 Task: Search one way flight ticket for 4 adults, 1 infant in seat and 1 infant on lap in premium economy from Panama City: Northwest Florida Beaches International Airport to Greenville: Pitt-greenville Airport on 5-2-2023. Choice of flights is United. Number of bags: 3 checked bags. Price is upto 107000. Outbound departure time preference is 23:00.
Action: Mouse moved to (356, 296)
Screenshot: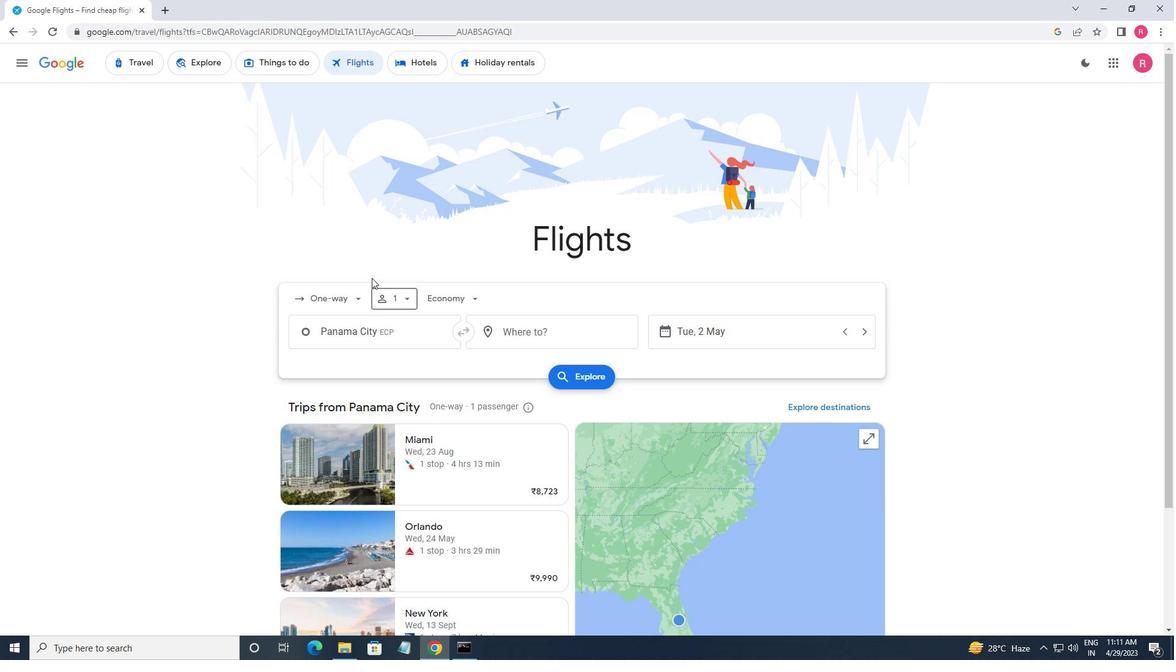 
Action: Mouse pressed left at (356, 296)
Screenshot: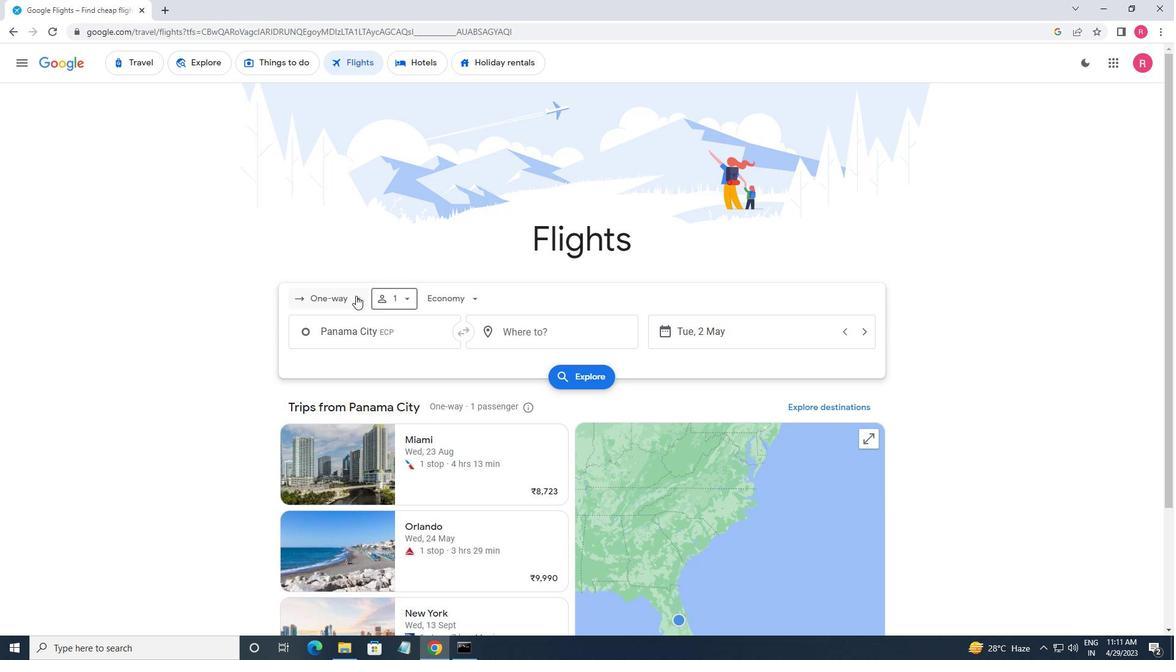 
Action: Mouse moved to (350, 353)
Screenshot: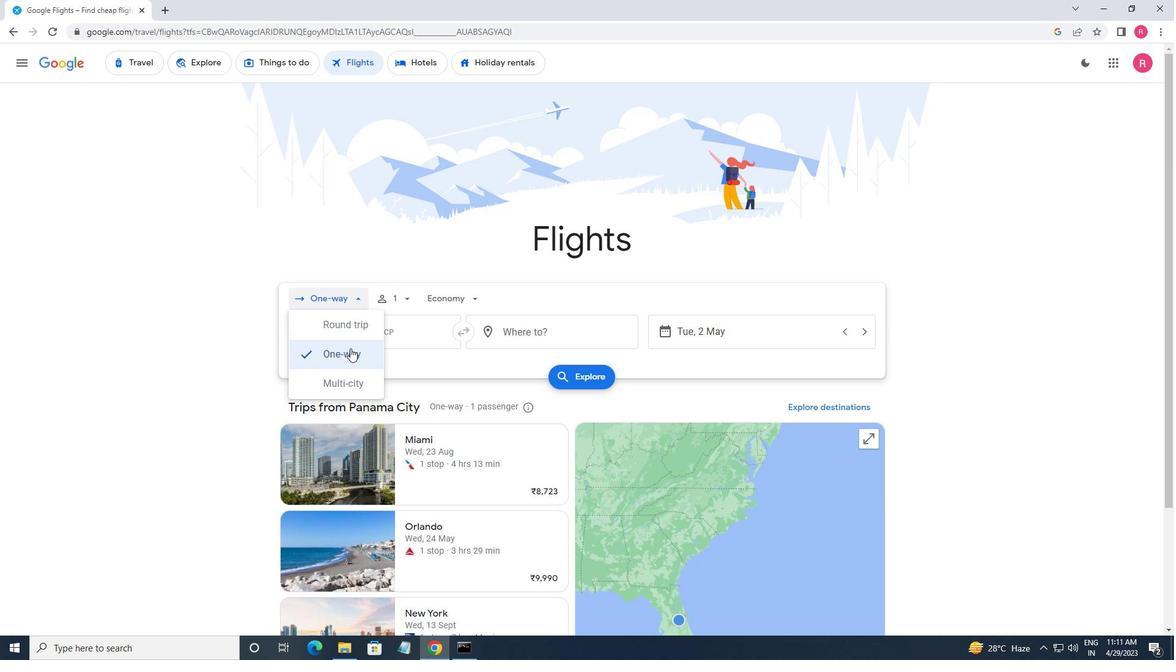 
Action: Mouse pressed left at (350, 353)
Screenshot: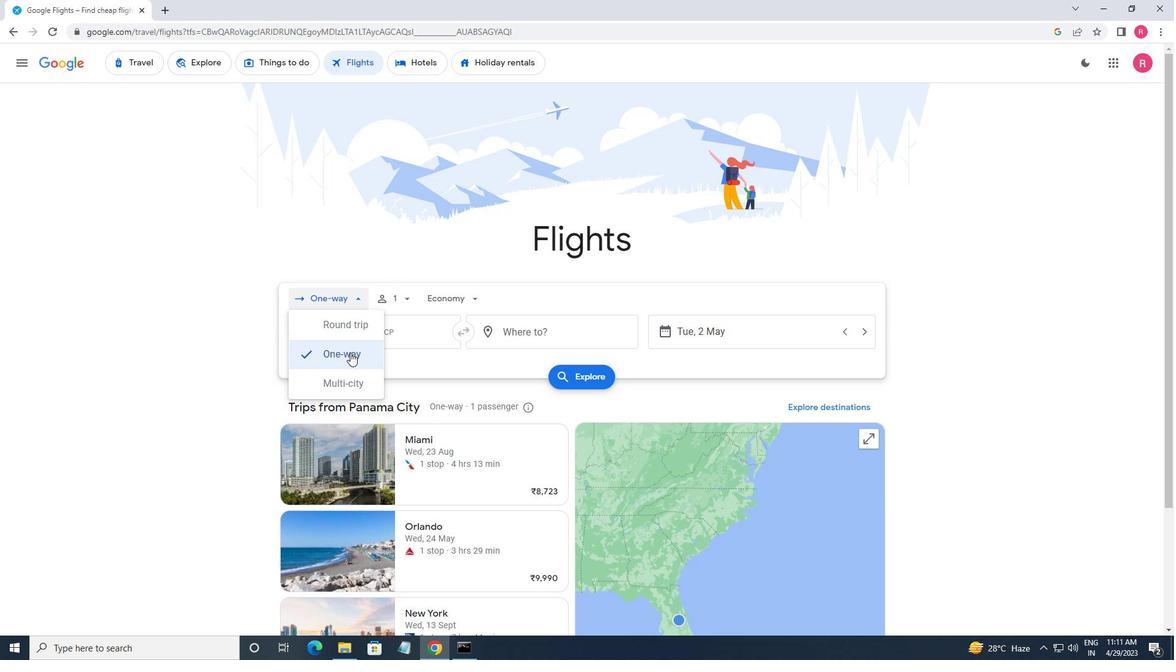 
Action: Mouse moved to (391, 301)
Screenshot: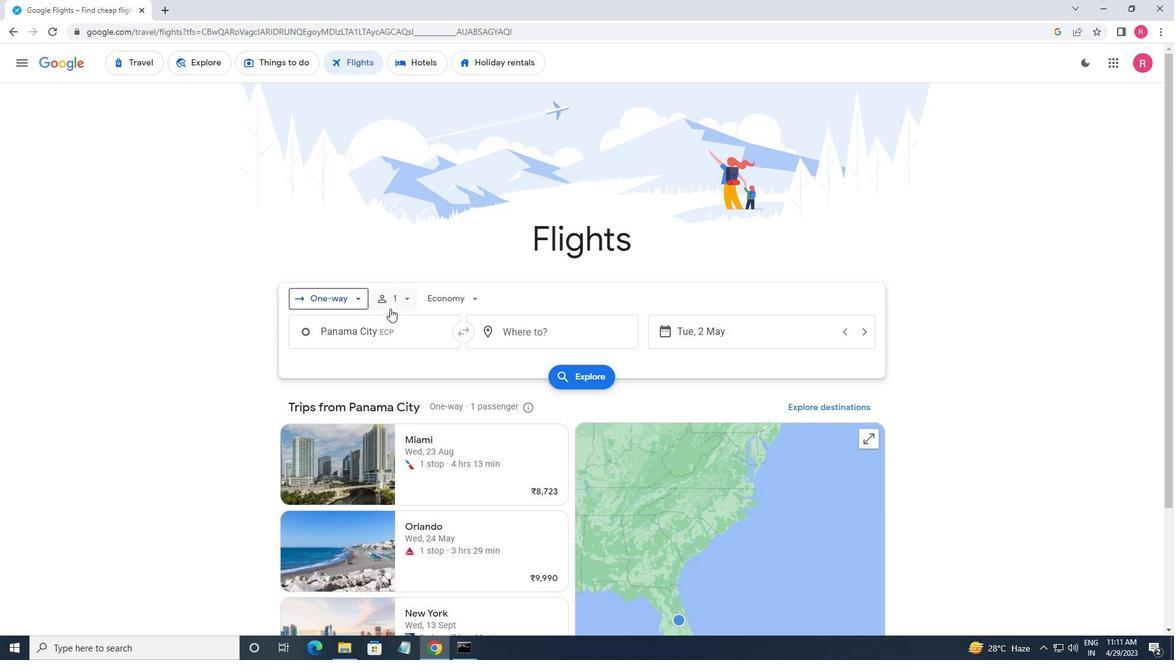 
Action: Mouse pressed left at (391, 301)
Screenshot: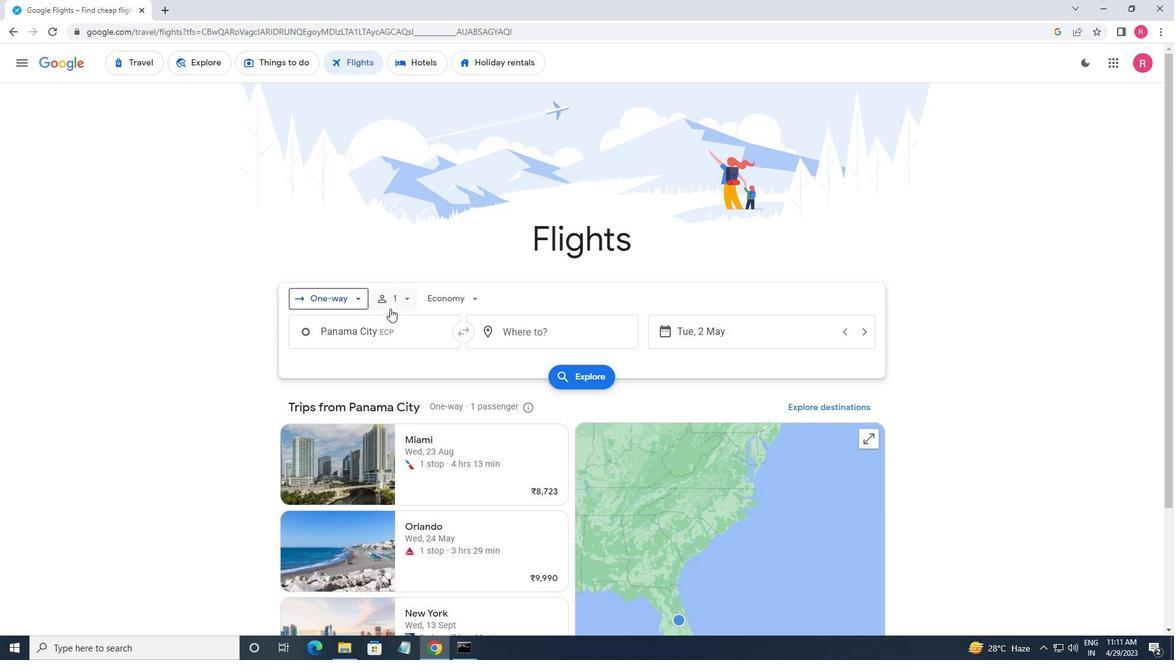 
Action: Mouse moved to (506, 332)
Screenshot: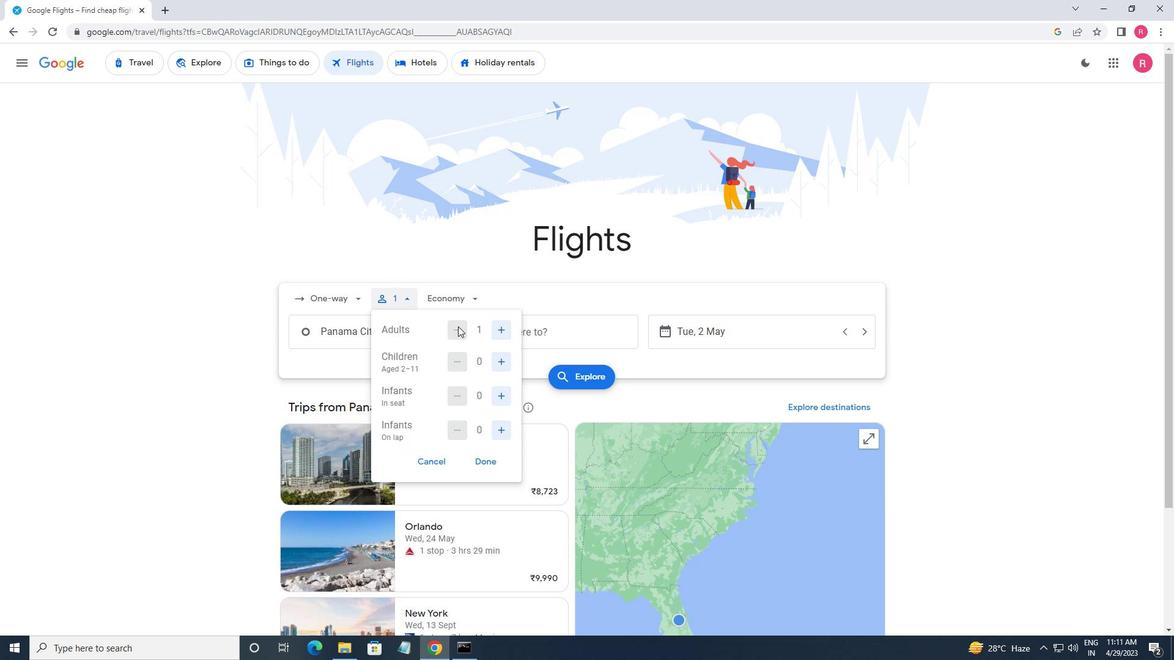 
Action: Mouse pressed left at (506, 332)
Screenshot: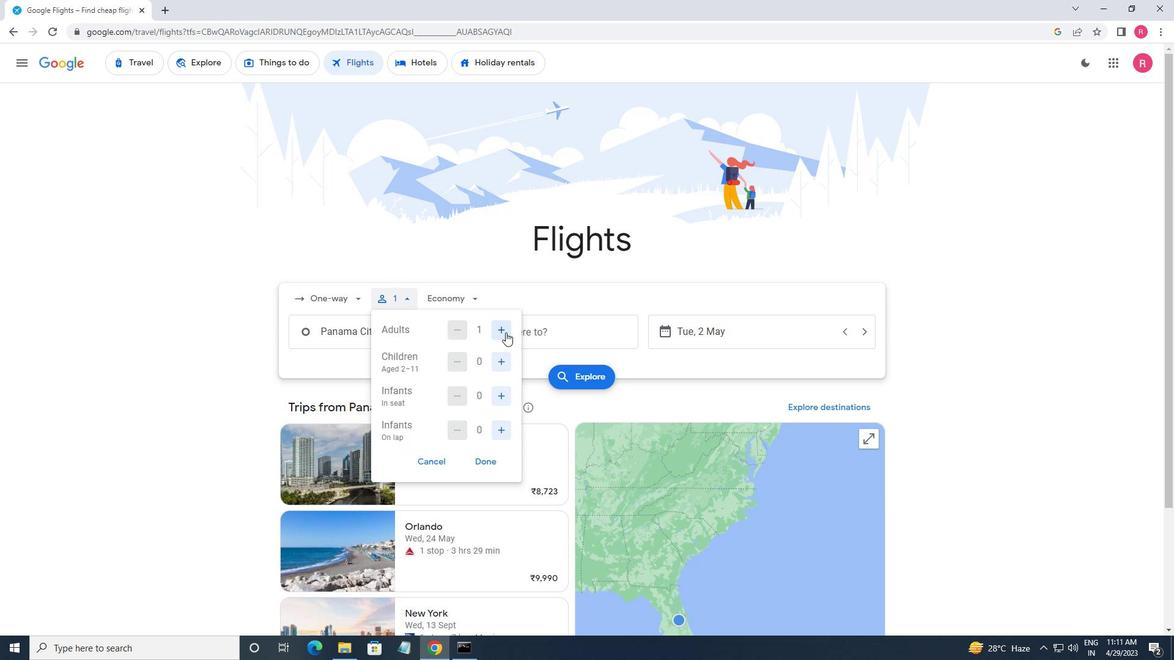 
Action: Mouse pressed left at (506, 332)
Screenshot: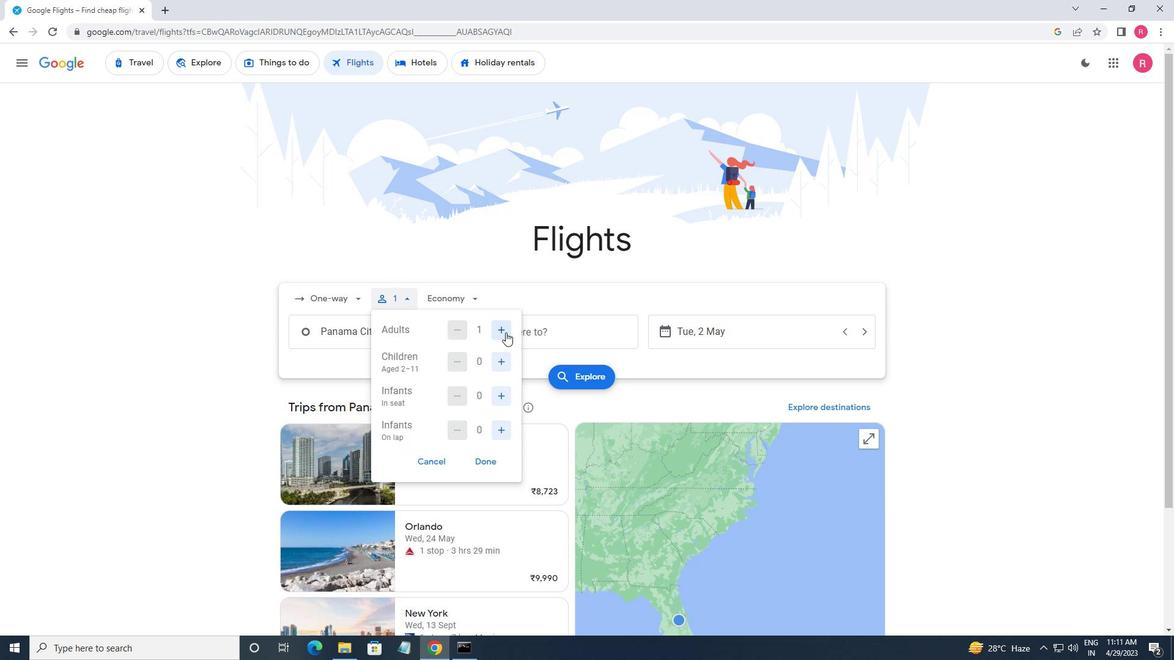 
Action: Mouse pressed left at (506, 332)
Screenshot: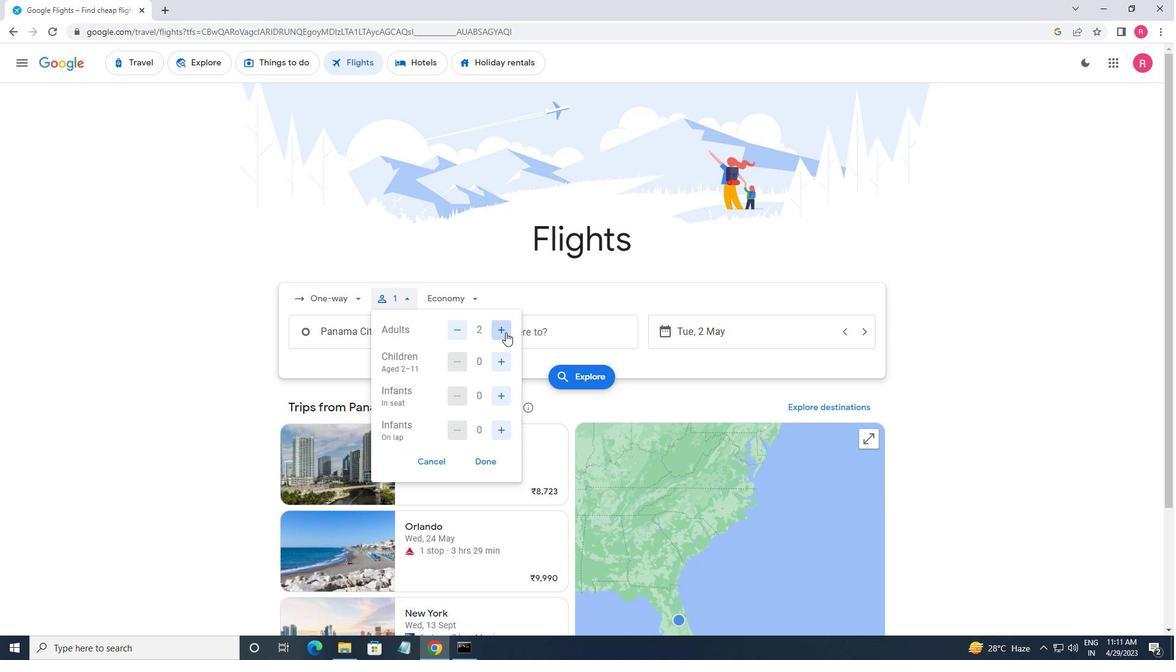 
Action: Mouse pressed left at (506, 332)
Screenshot: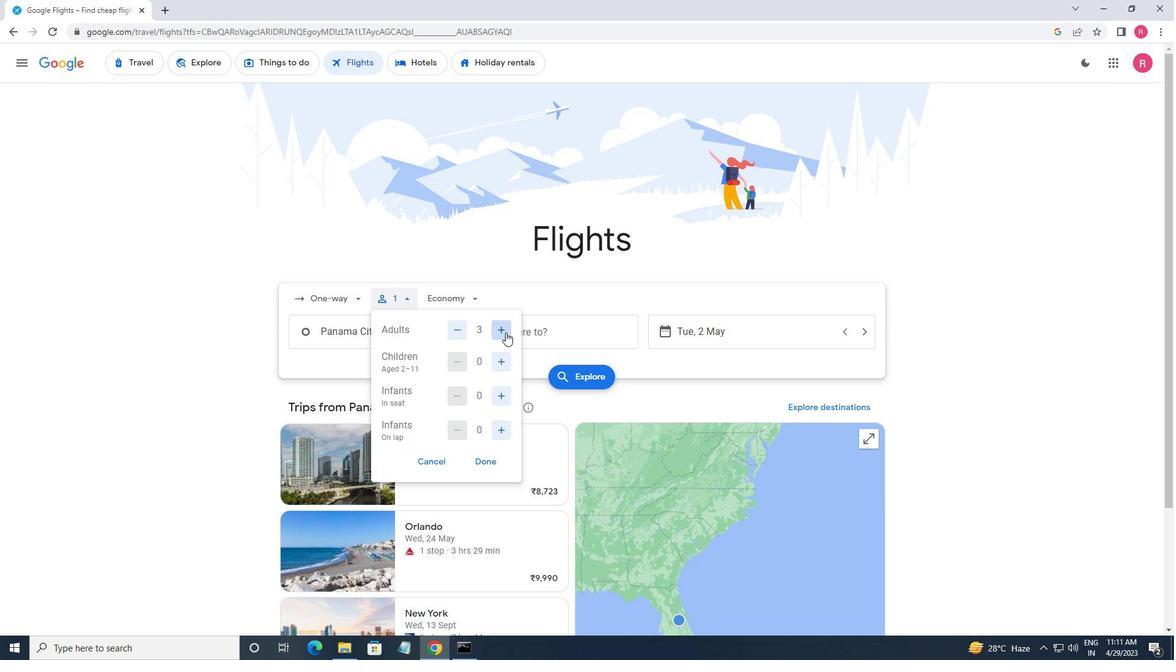 
Action: Mouse moved to (461, 331)
Screenshot: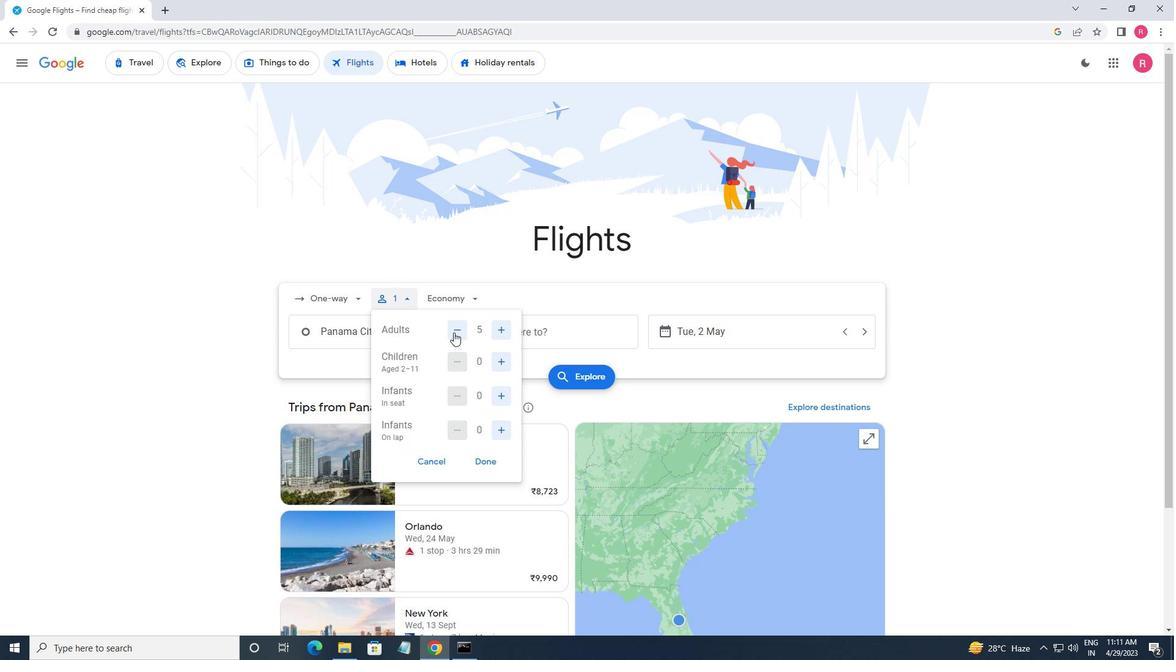 
Action: Mouse pressed left at (461, 331)
Screenshot: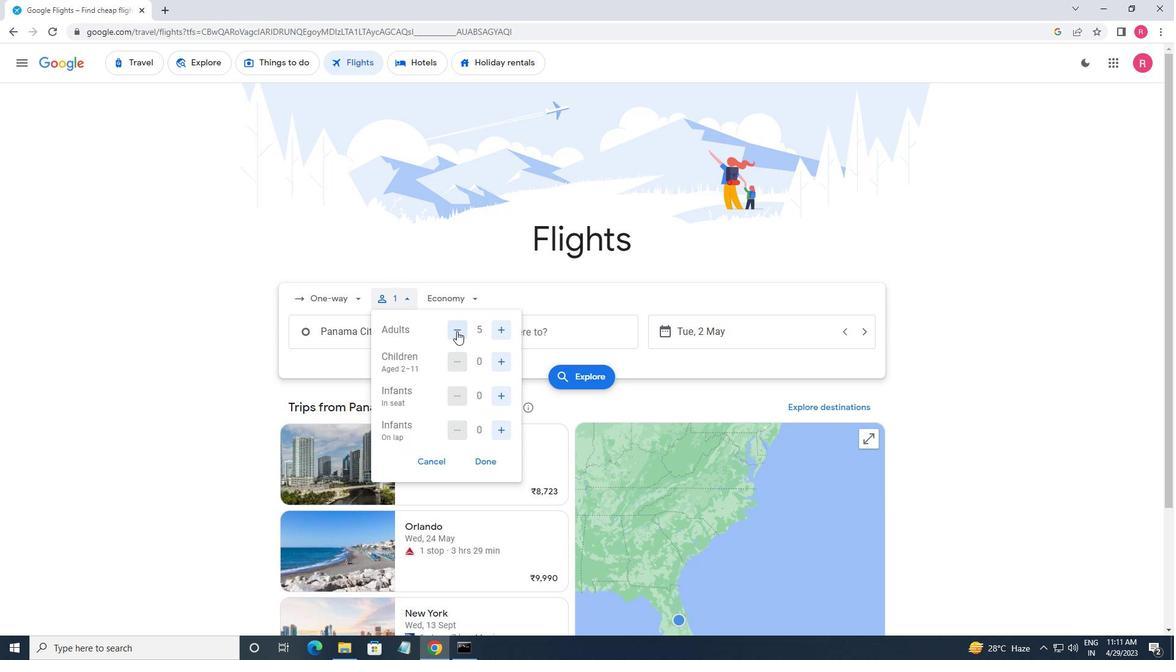 
Action: Mouse moved to (498, 365)
Screenshot: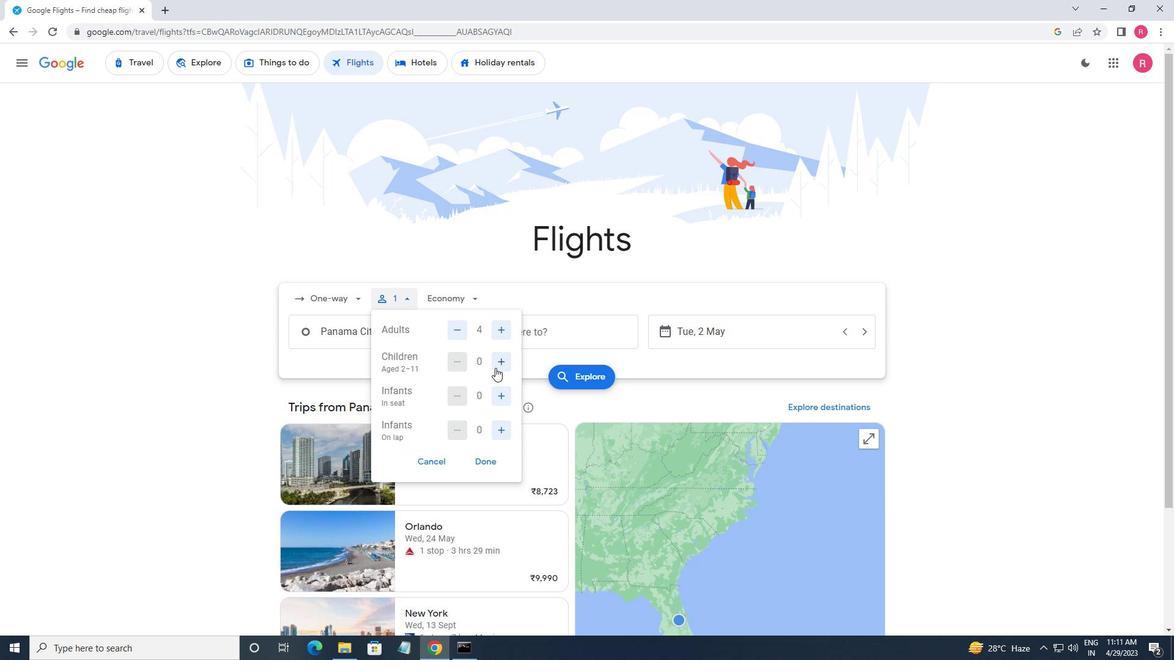 
Action: Mouse pressed left at (498, 365)
Screenshot: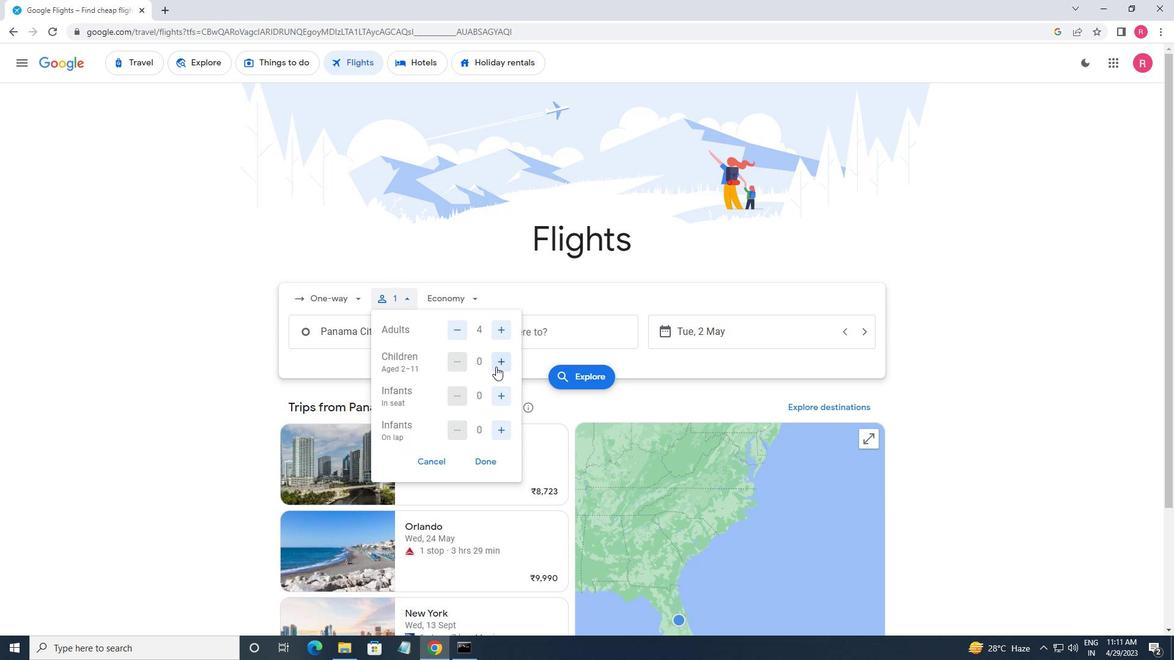 
Action: Mouse moved to (509, 401)
Screenshot: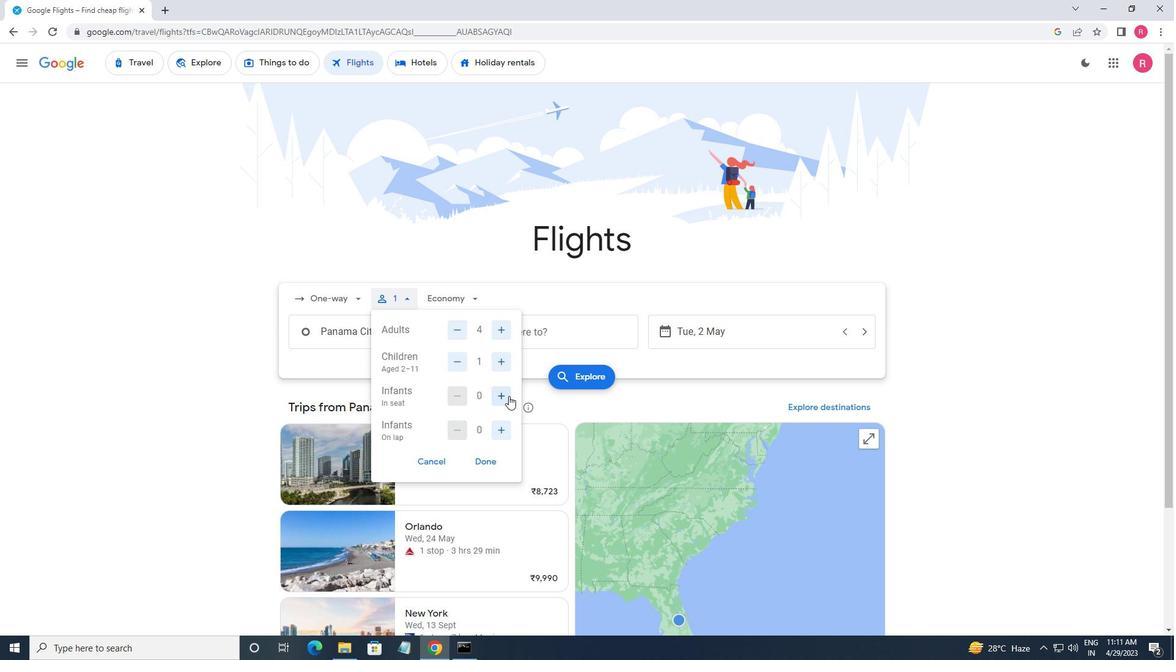 
Action: Mouse pressed left at (509, 401)
Screenshot: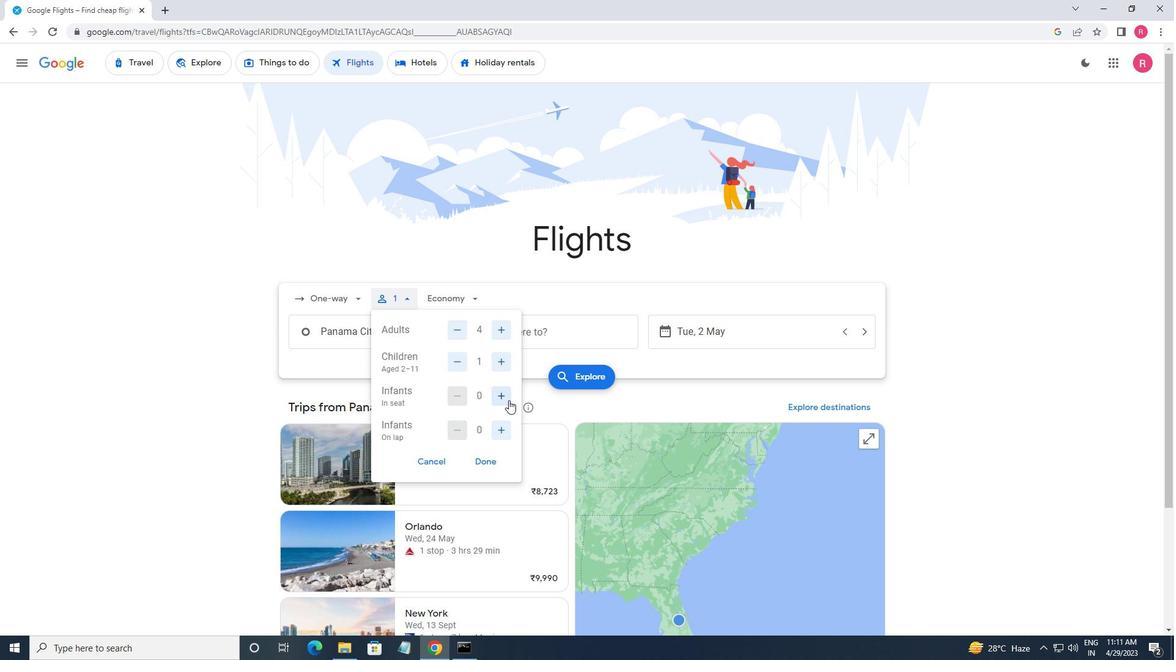 
Action: Mouse moved to (456, 294)
Screenshot: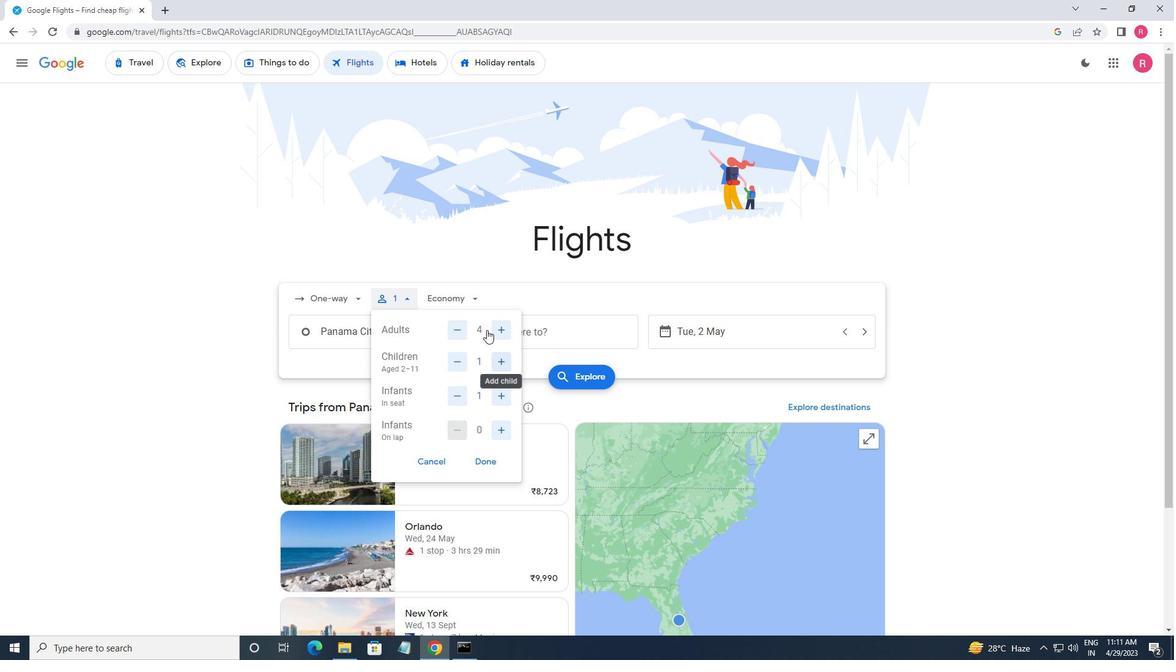 
Action: Mouse pressed left at (456, 294)
Screenshot: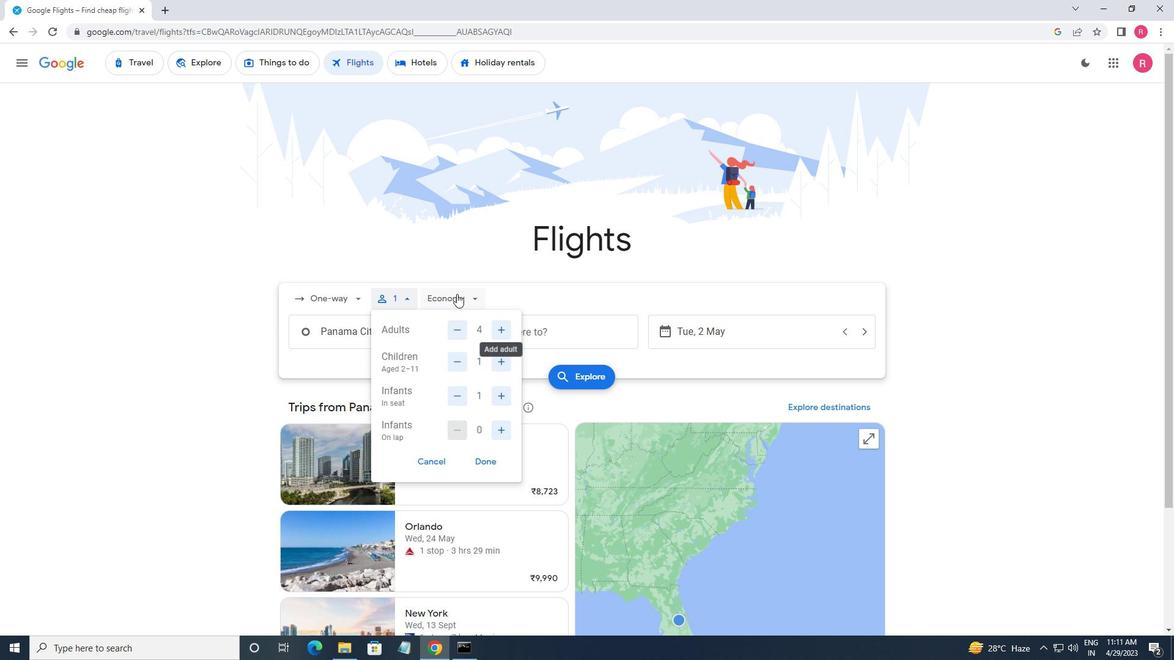 
Action: Mouse moved to (474, 359)
Screenshot: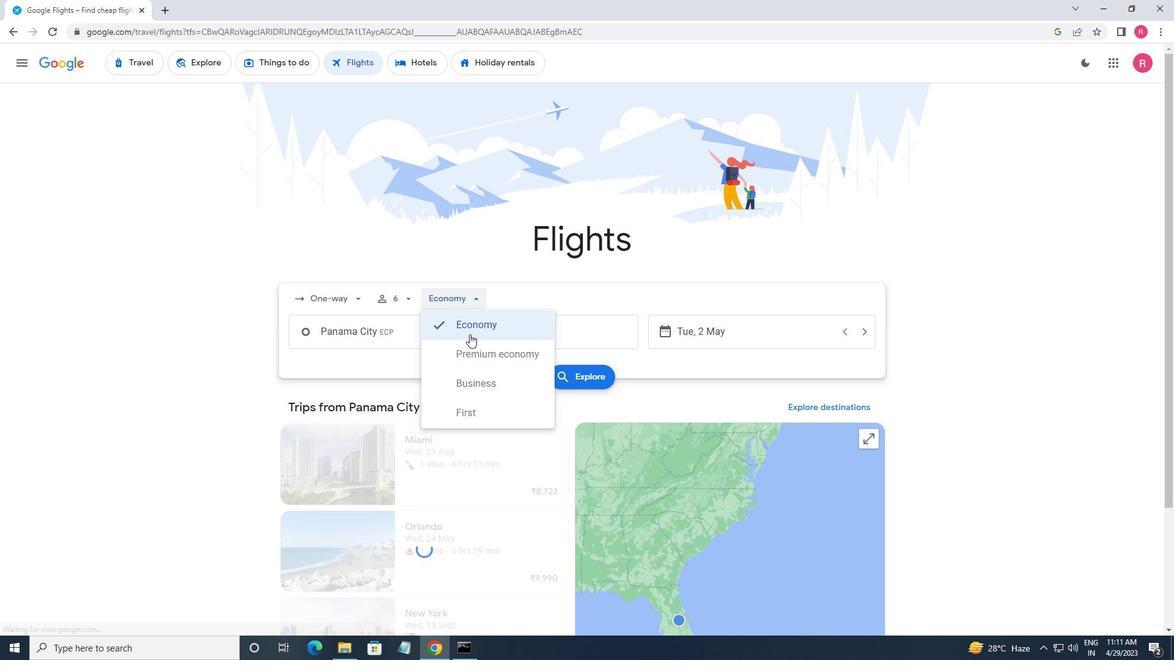 
Action: Mouse pressed left at (474, 359)
Screenshot: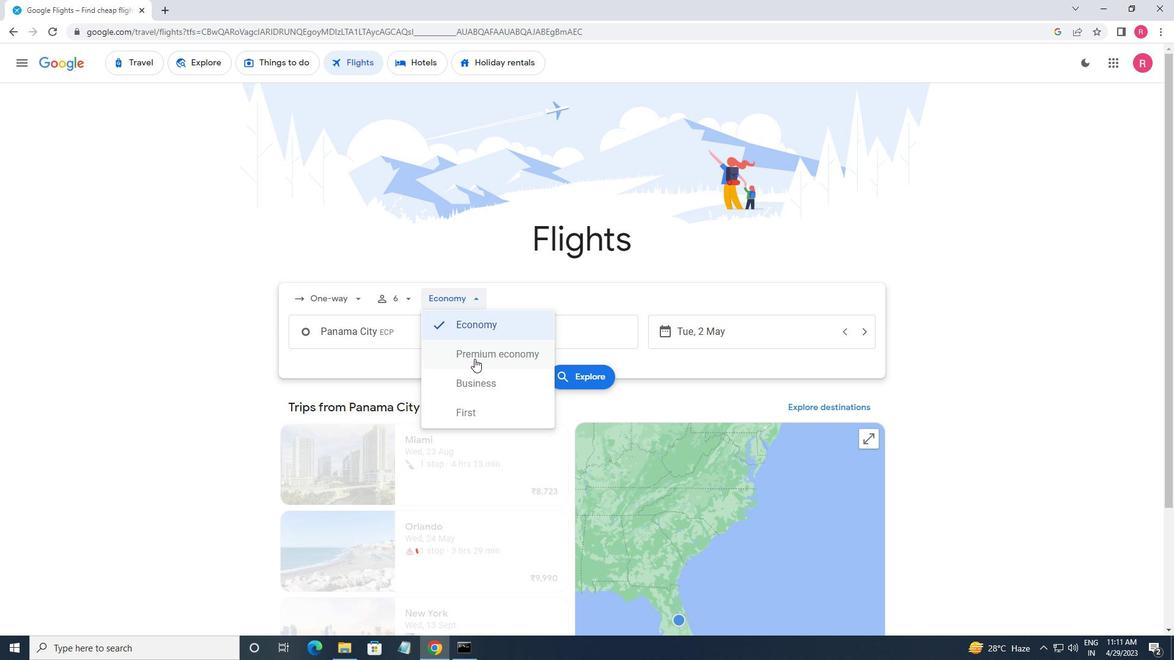 
Action: Mouse moved to (403, 335)
Screenshot: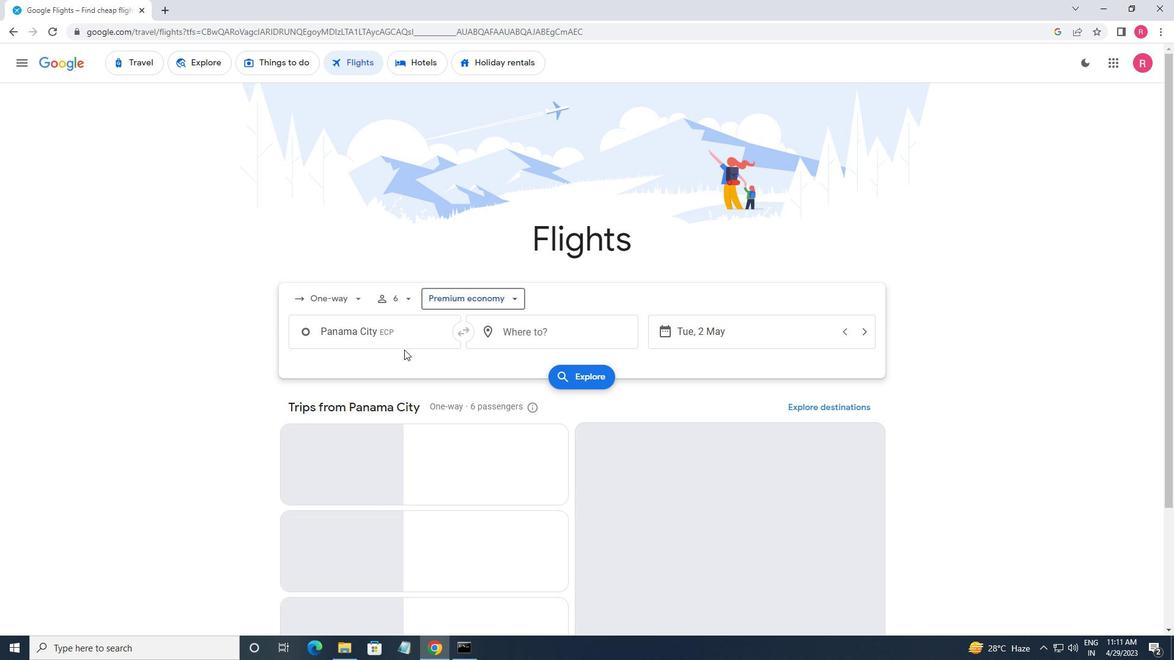 
Action: Mouse pressed left at (403, 335)
Screenshot: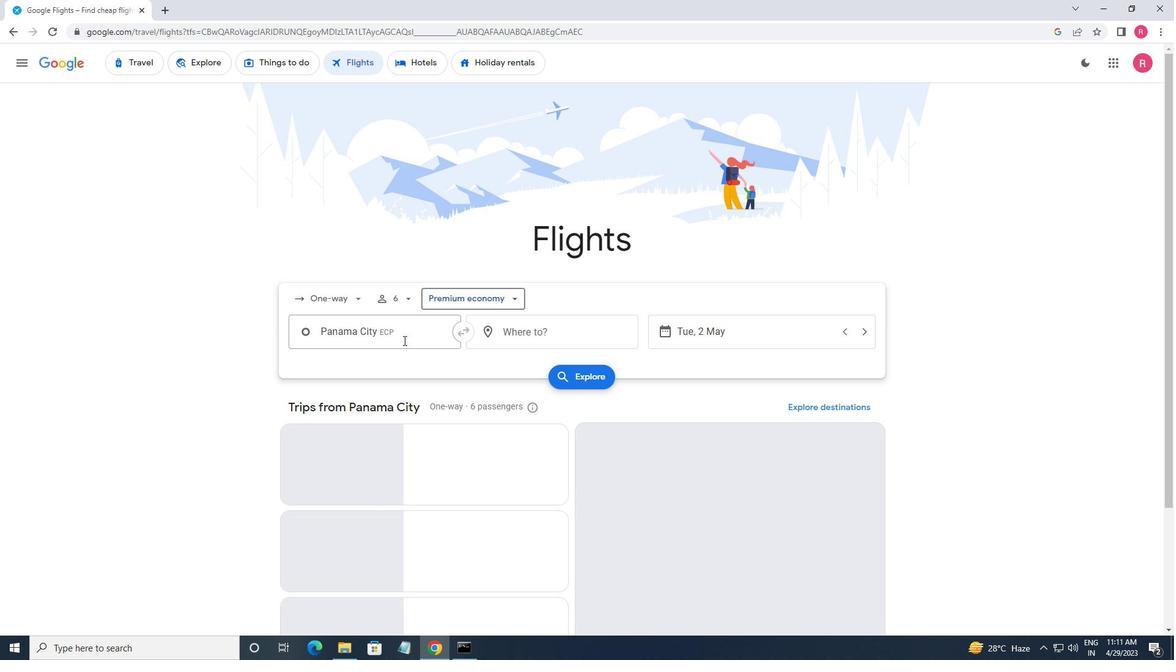 
Action: Mouse moved to (416, 449)
Screenshot: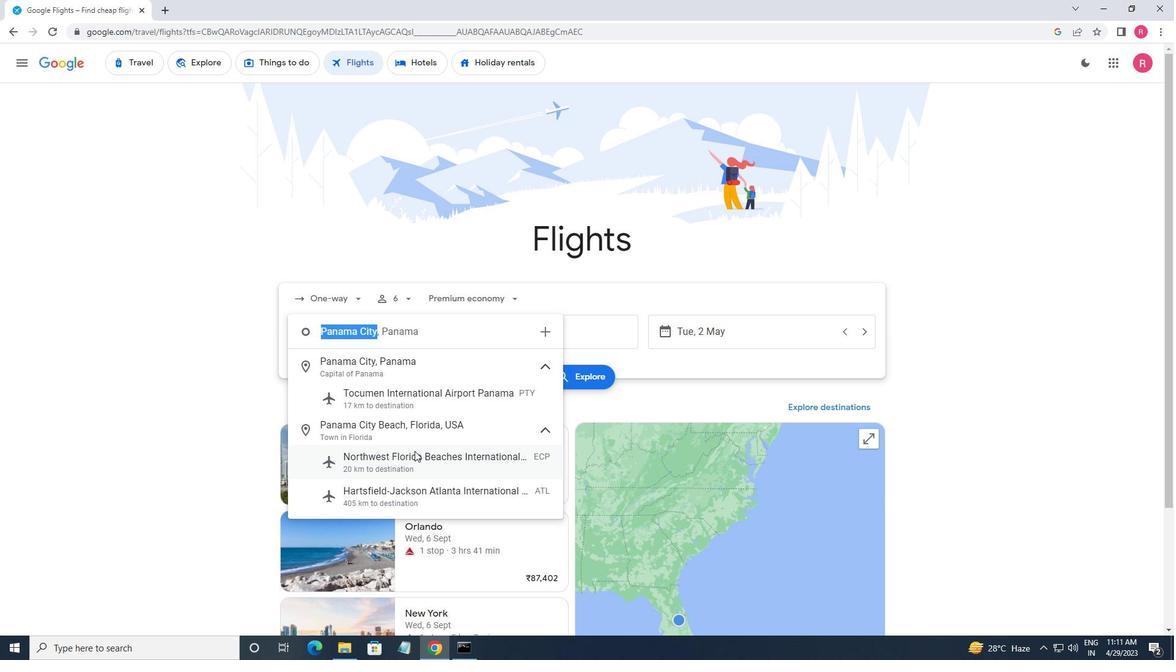 
Action: Mouse pressed left at (416, 449)
Screenshot: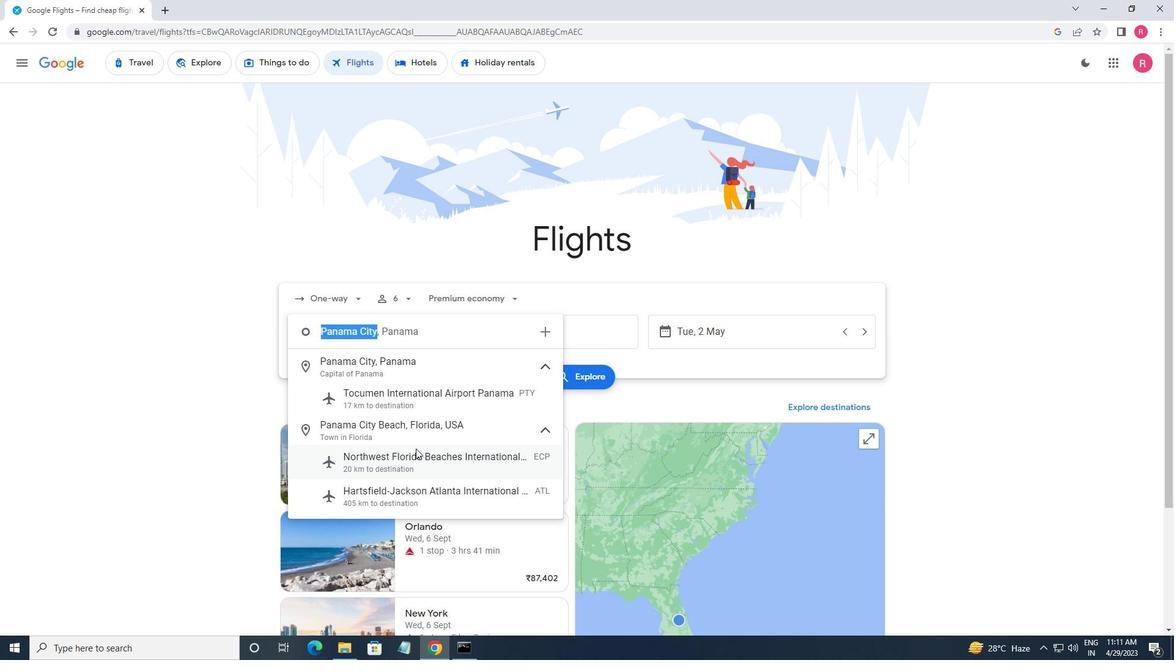 
Action: Mouse moved to (509, 319)
Screenshot: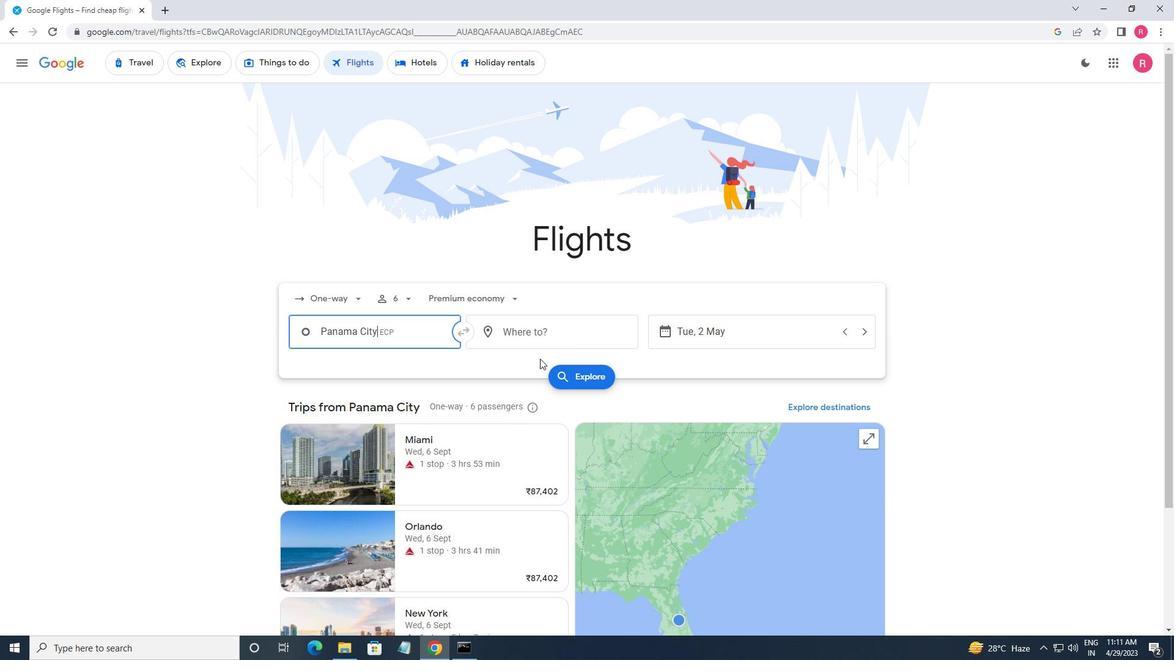 
Action: Mouse pressed left at (509, 319)
Screenshot: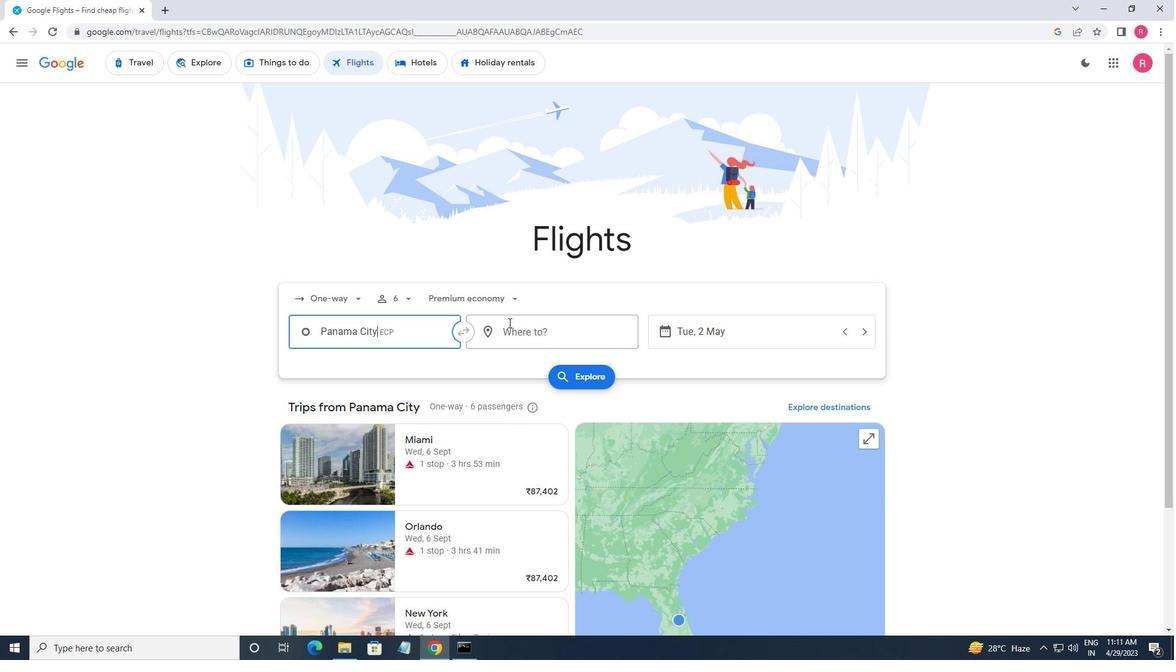 
Action: Mouse moved to (521, 461)
Screenshot: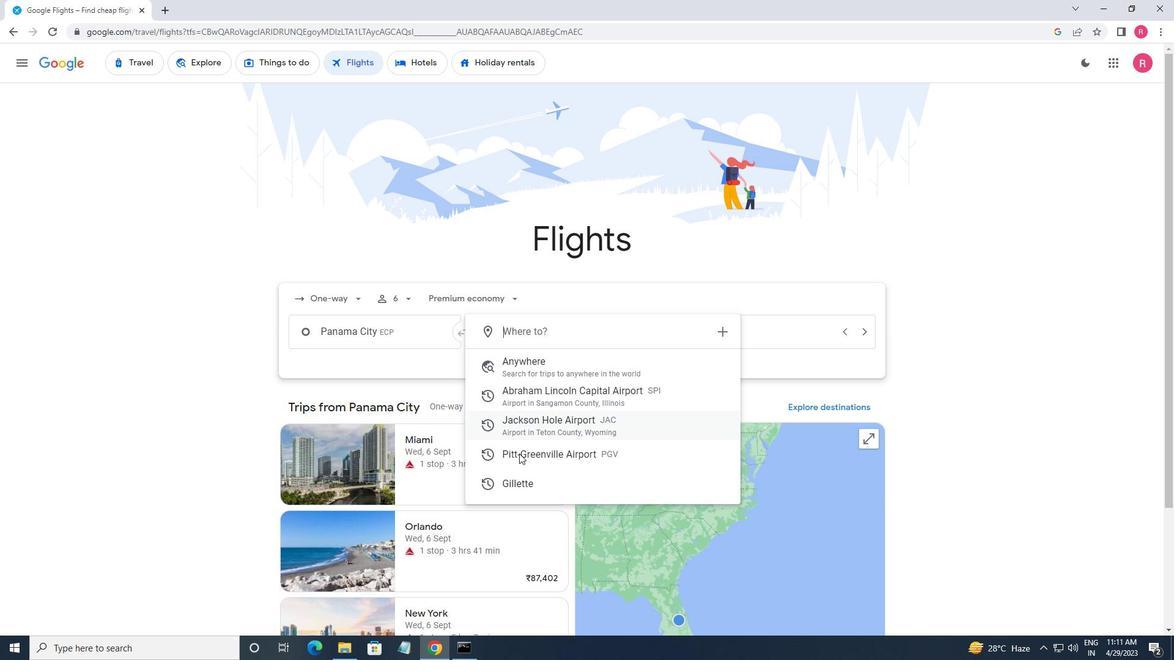 
Action: Mouse pressed left at (521, 461)
Screenshot: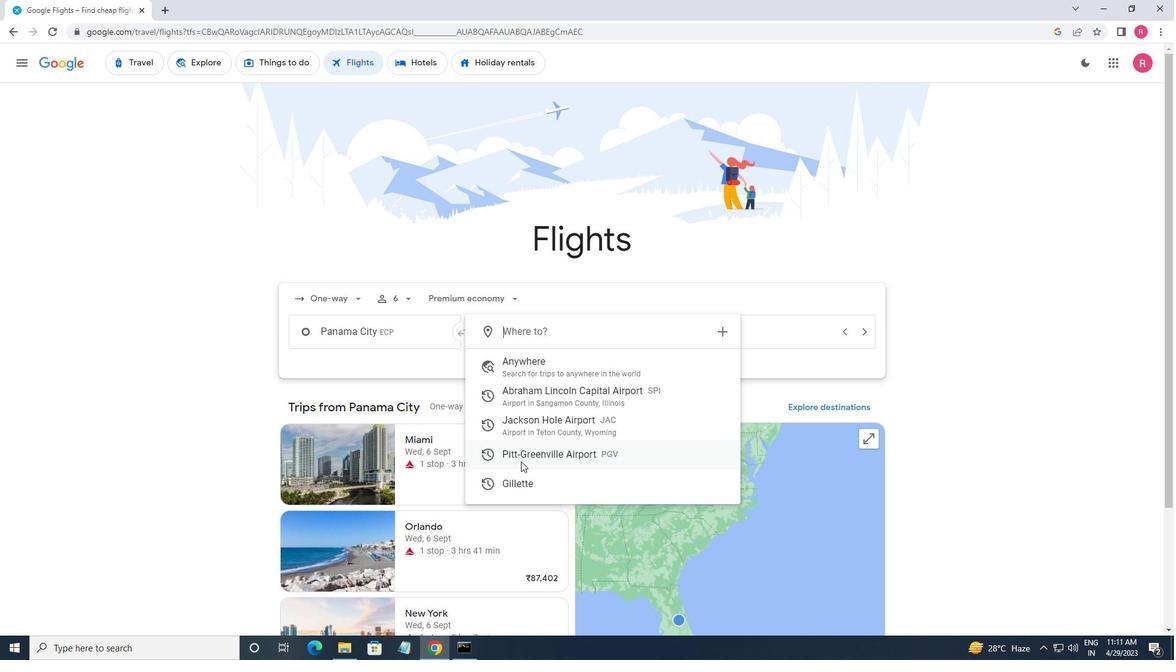 
Action: Mouse moved to (749, 330)
Screenshot: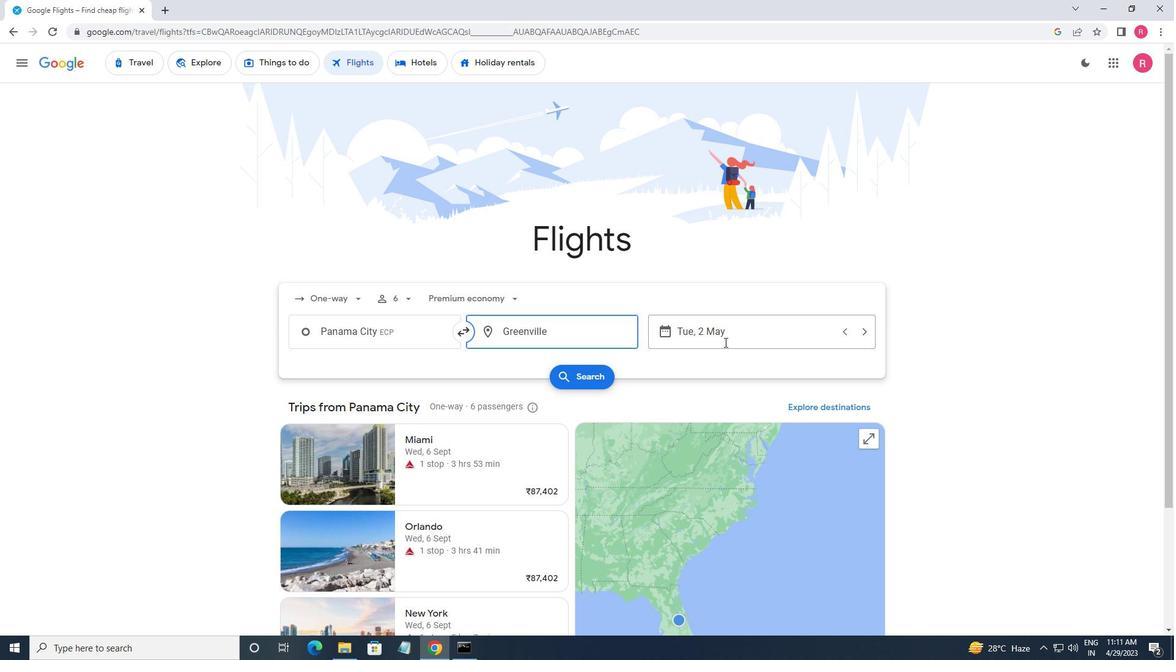 
Action: Mouse pressed left at (749, 330)
Screenshot: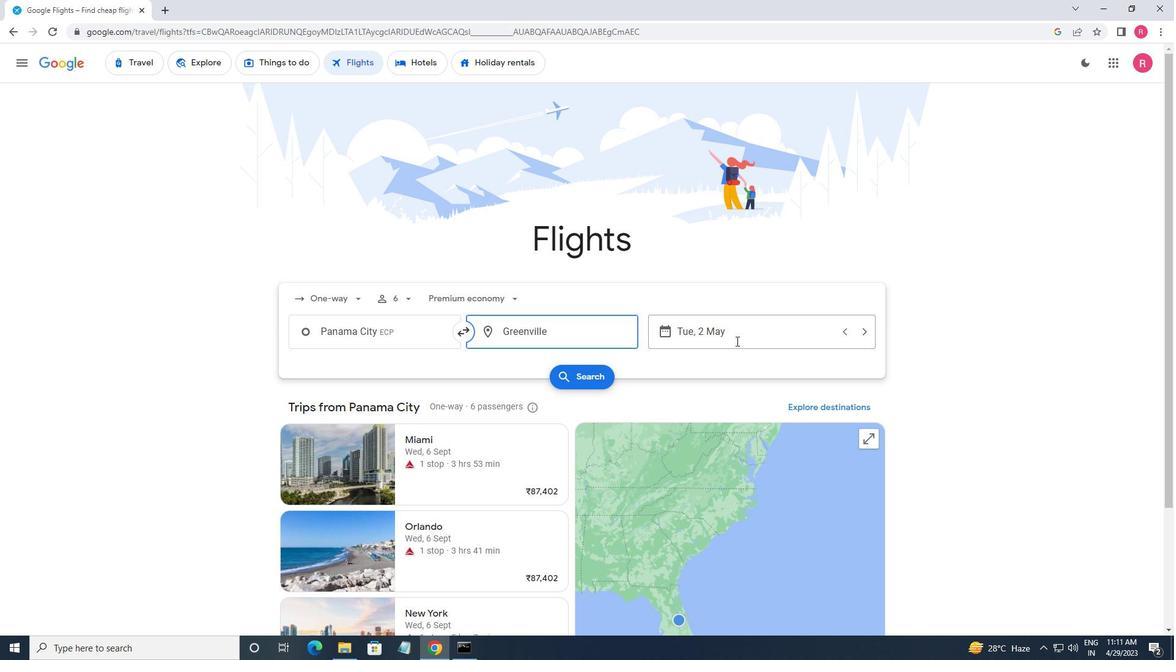 
Action: Mouse moved to (744, 420)
Screenshot: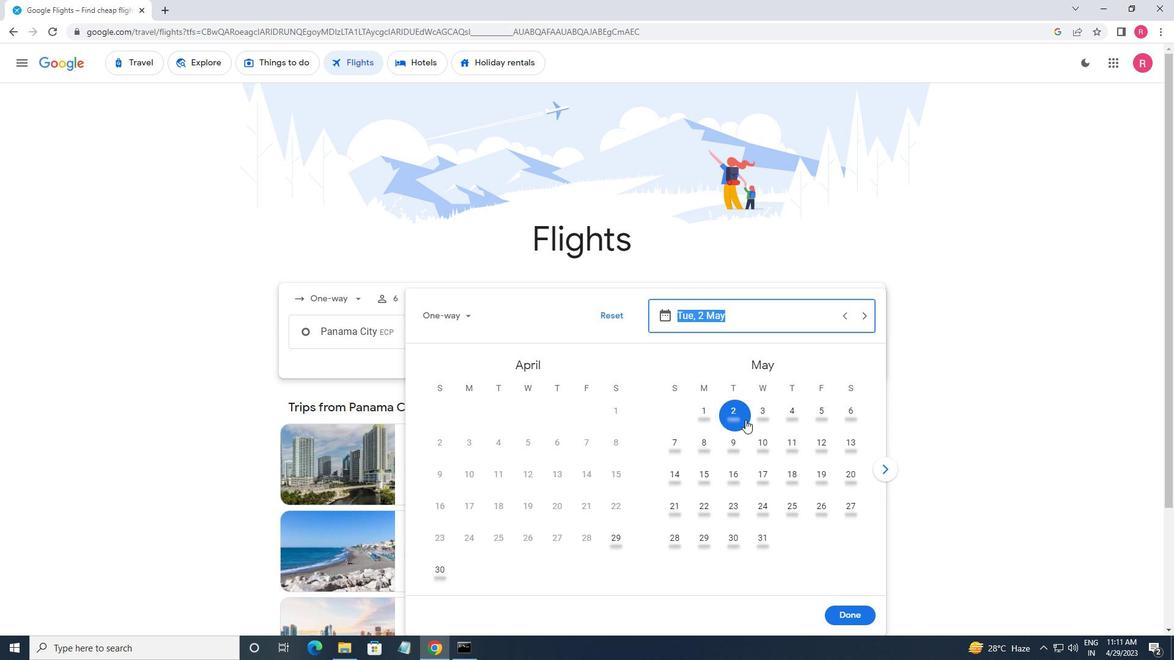 
Action: Mouse pressed left at (744, 420)
Screenshot: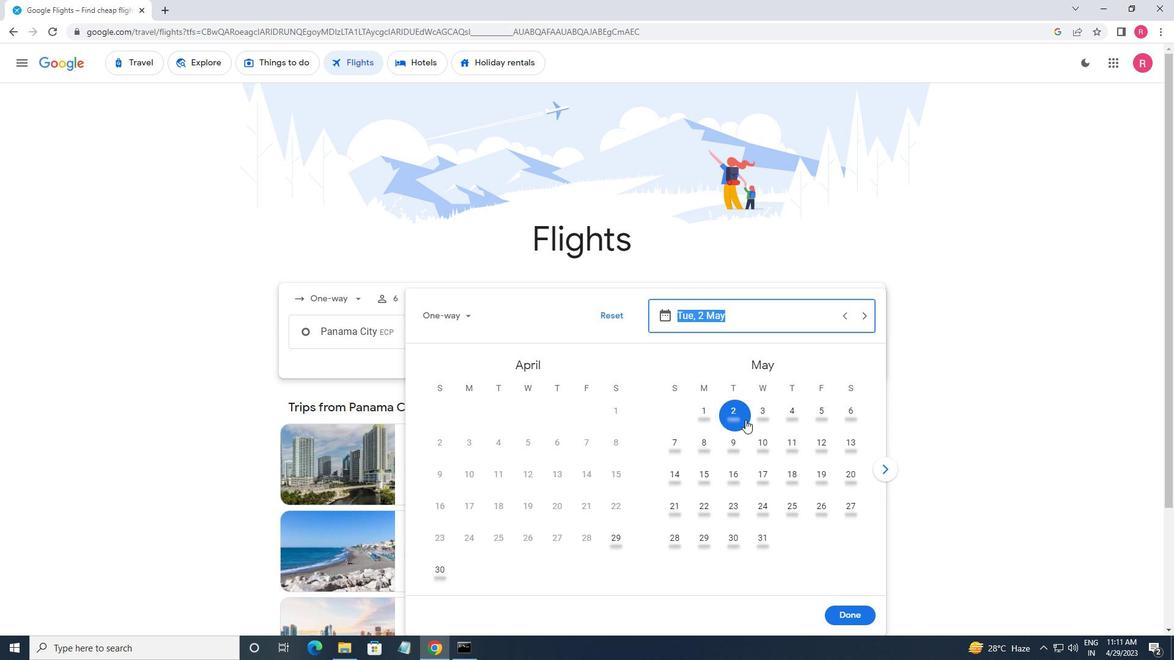 
Action: Mouse moved to (857, 624)
Screenshot: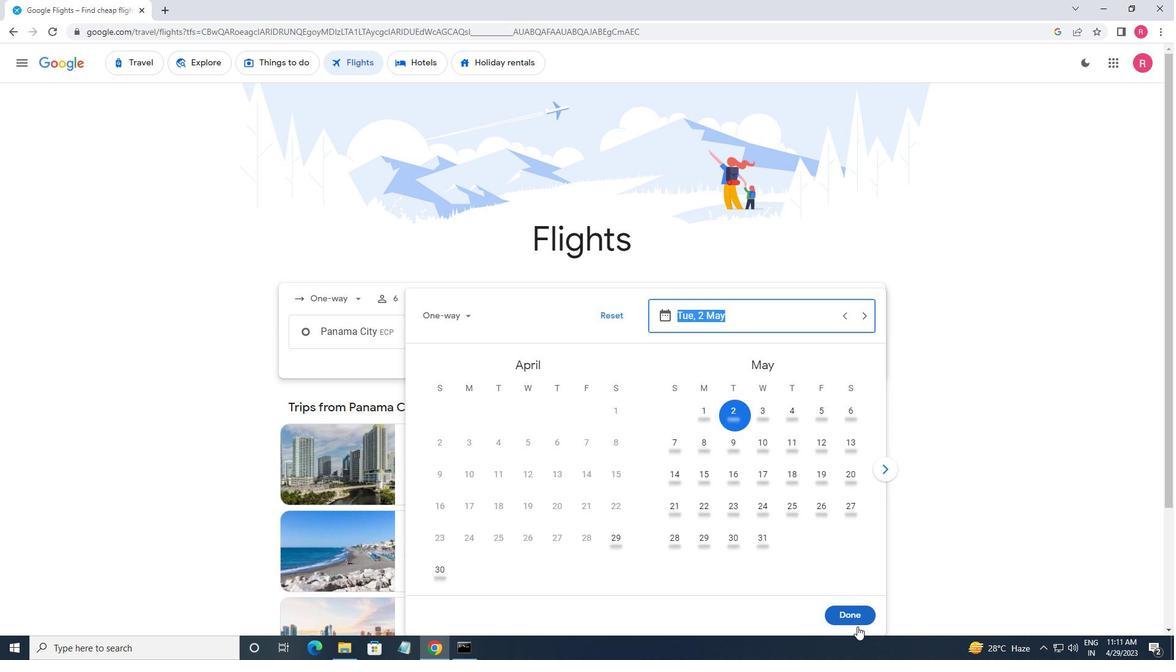 
Action: Mouse pressed left at (857, 624)
Screenshot: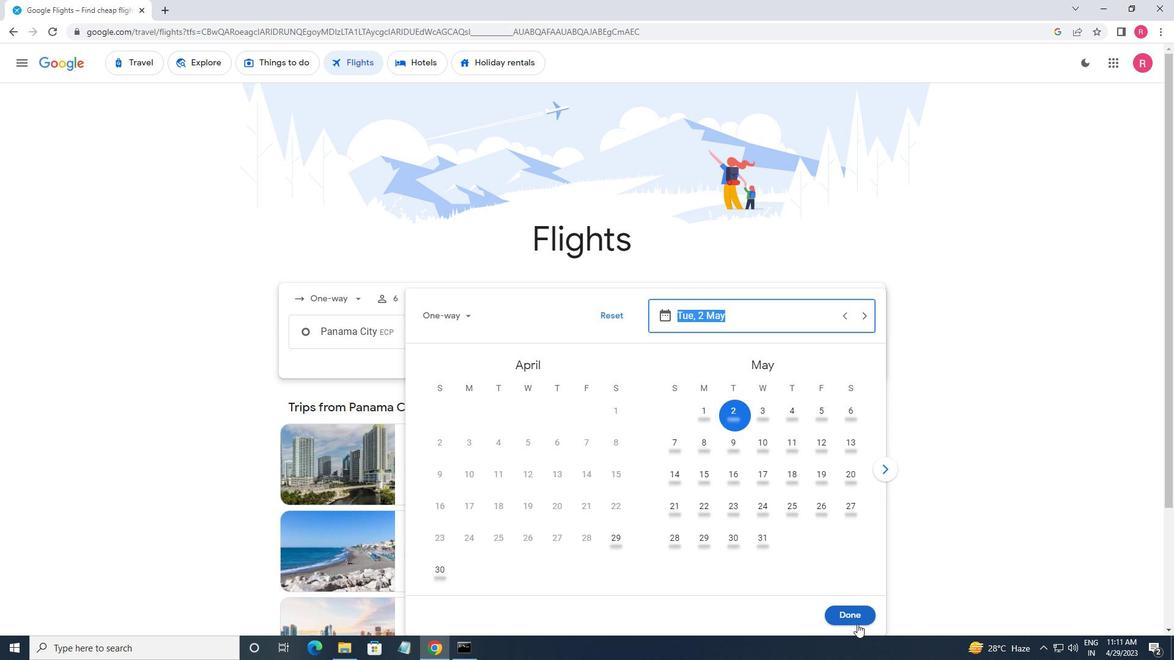 
Action: Mouse moved to (567, 379)
Screenshot: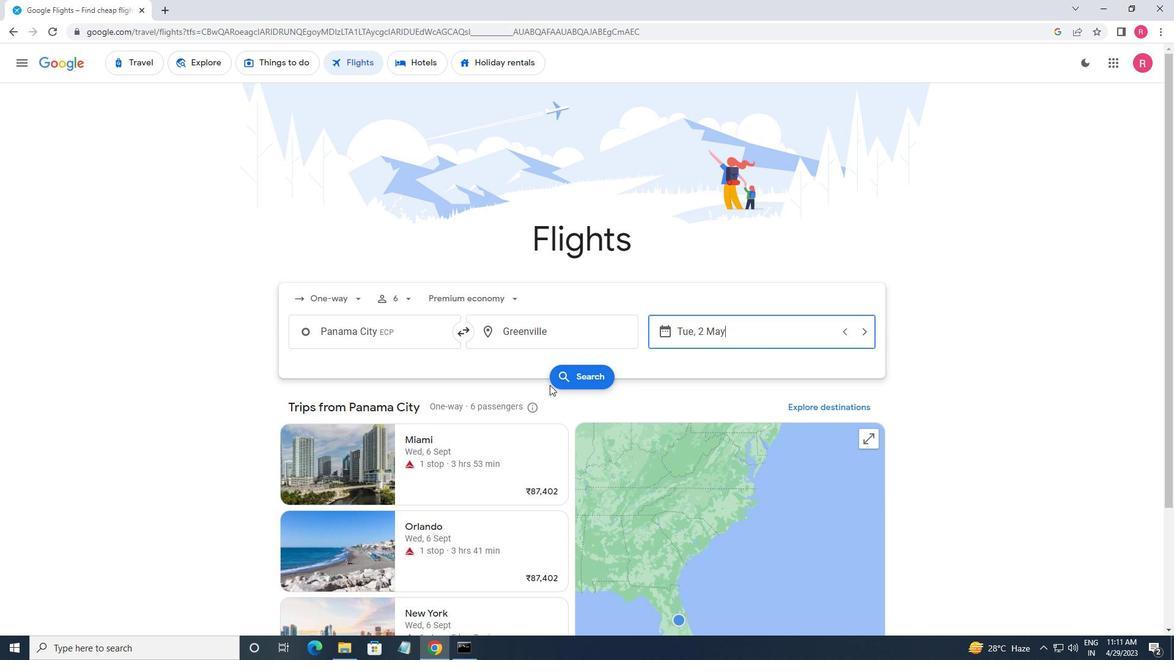 
Action: Mouse pressed left at (567, 379)
Screenshot: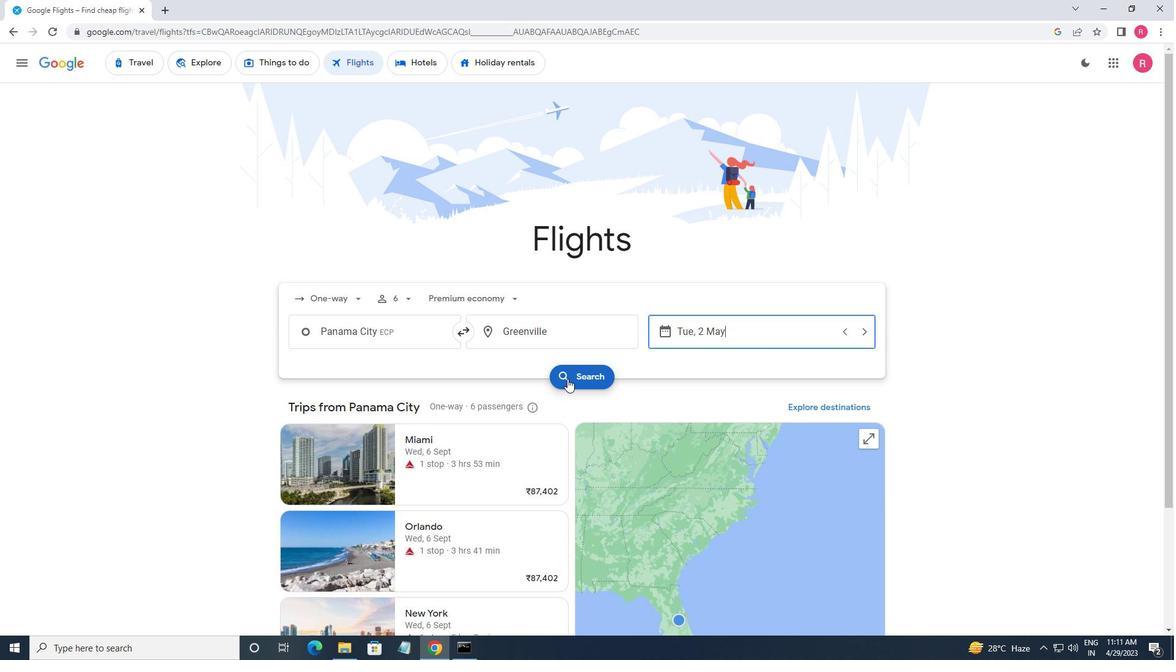 
Action: Mouse moved to (307, 175)
Screenshot: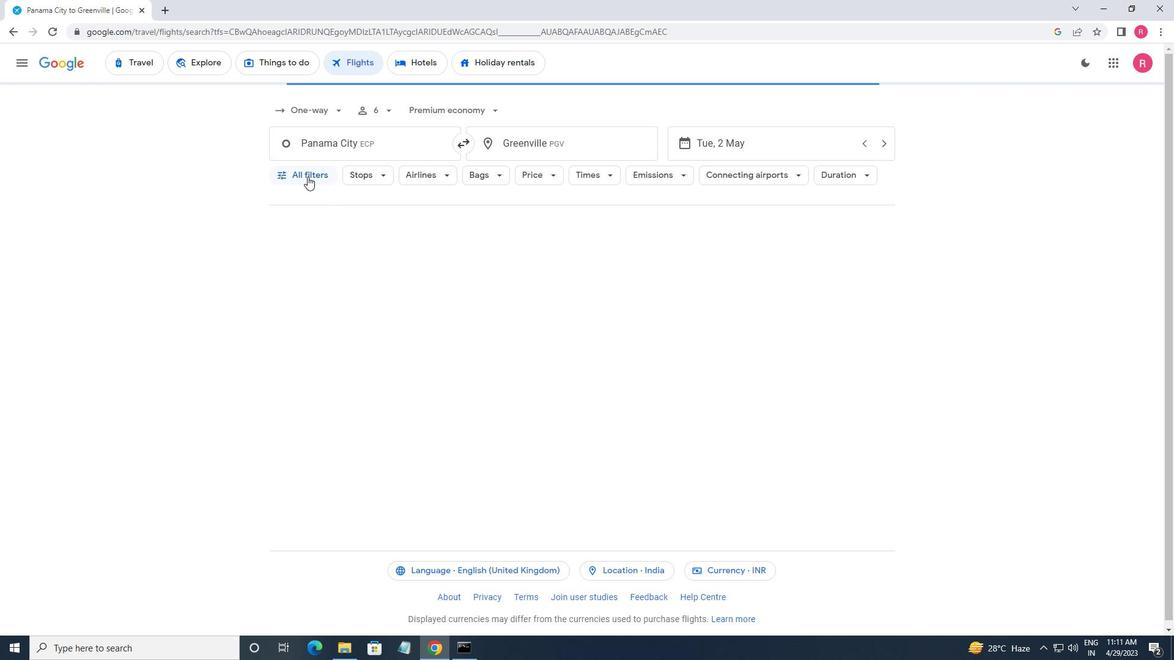 
Action: Mouse pressed left at (307, 175)
Screenshot: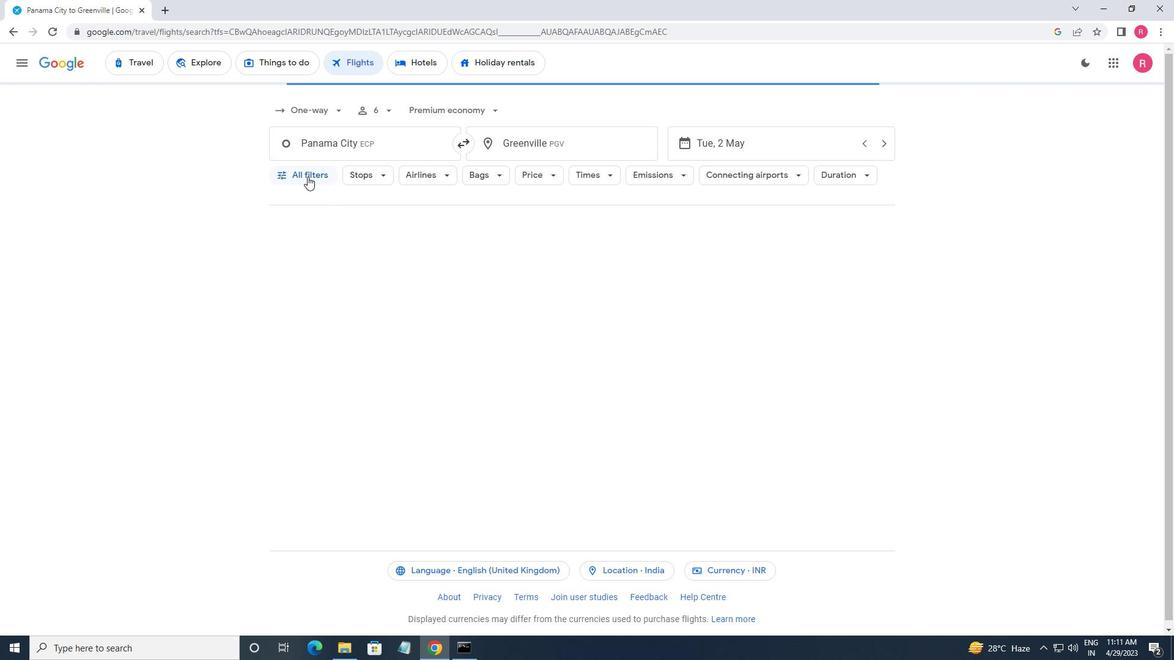 
Action: Mouse moved to (342, 305)
Screenshot: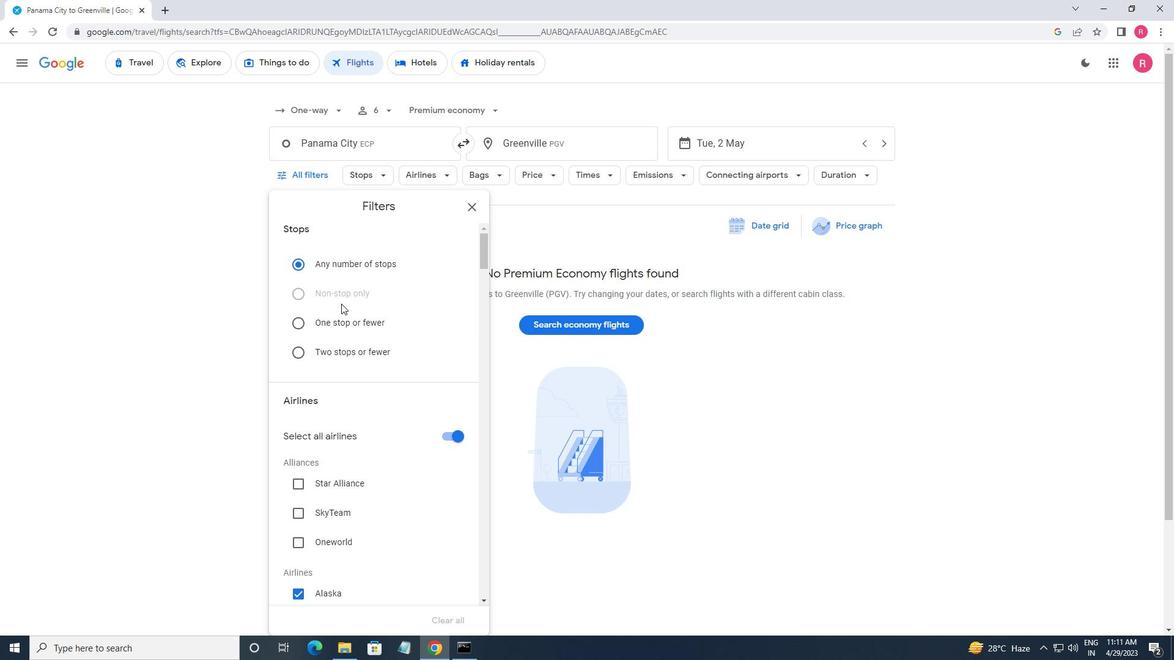 
Action: Mouse scrolled (342, 305) with delta (0, 0)
Screenshot: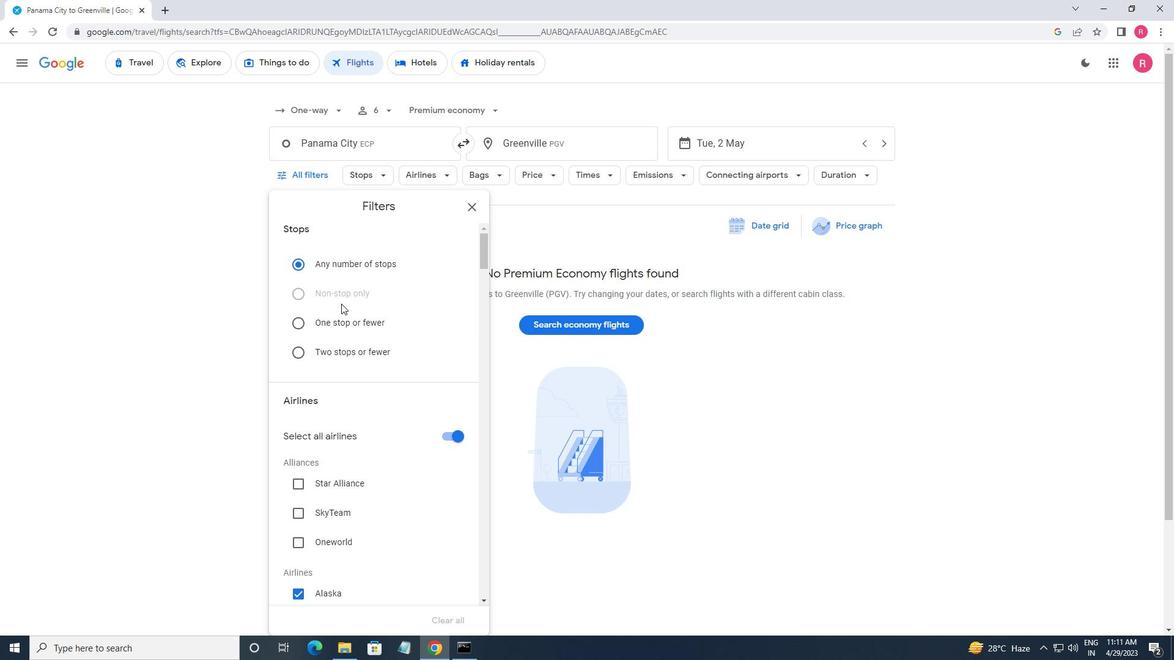 
Action: Mouse moved to (342, 309)
Screenshot: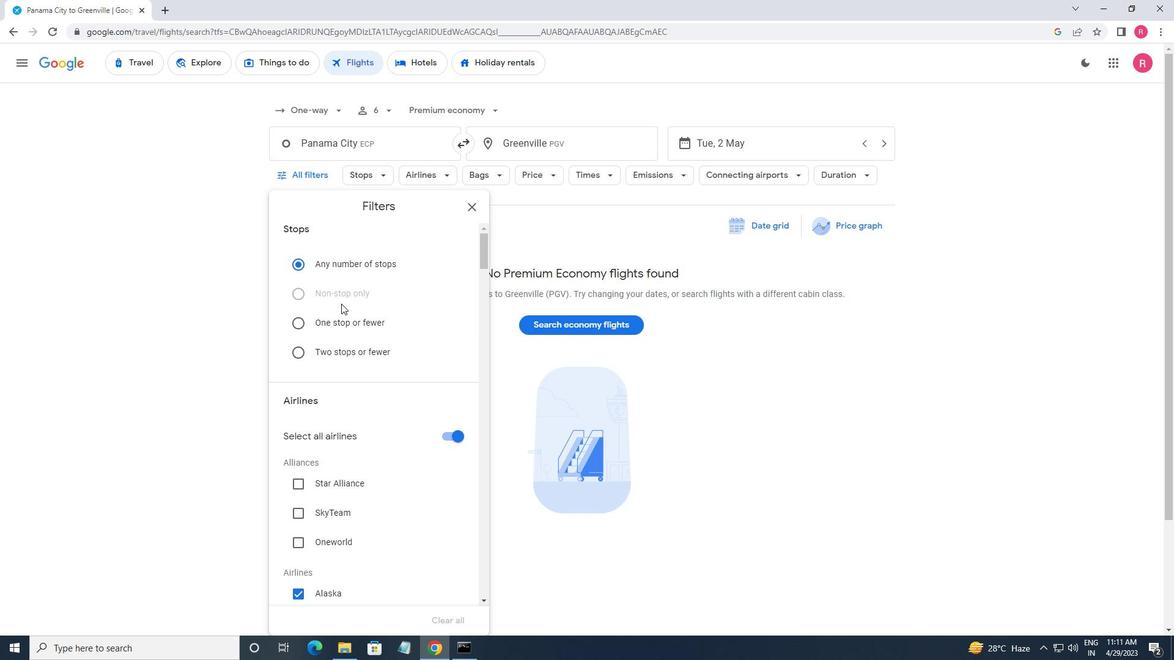 
Action: Mouse scrolled (342, 309) with delta (0, 0)
Screenshot: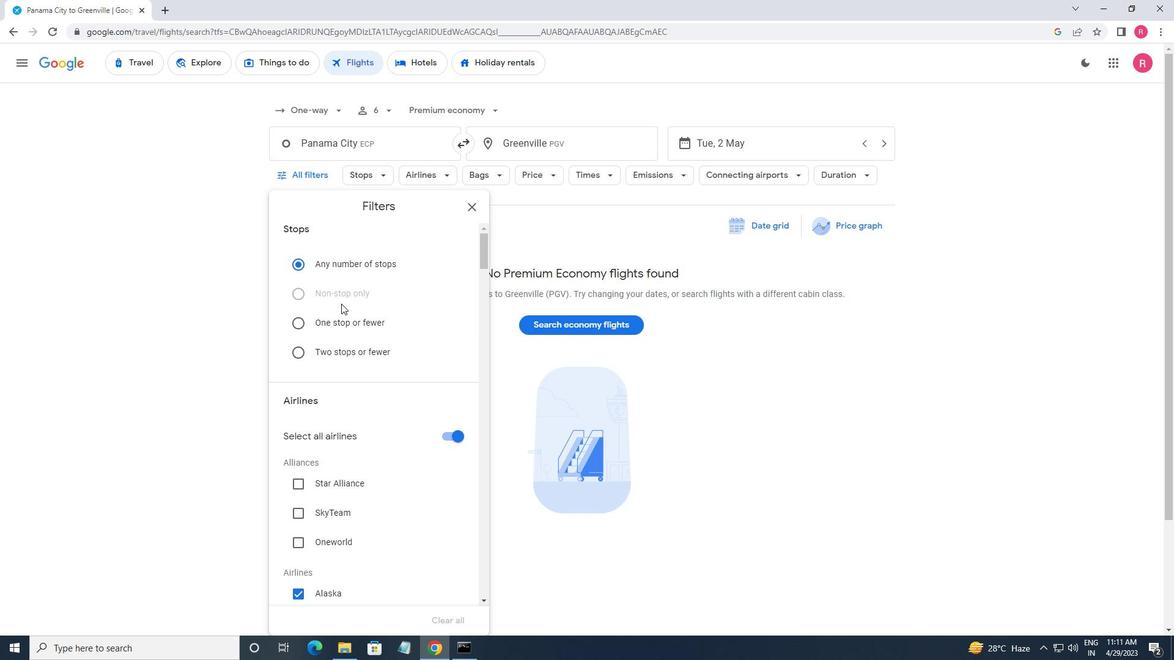 
Action: Mouse moved to (342, 310)
Screenshot: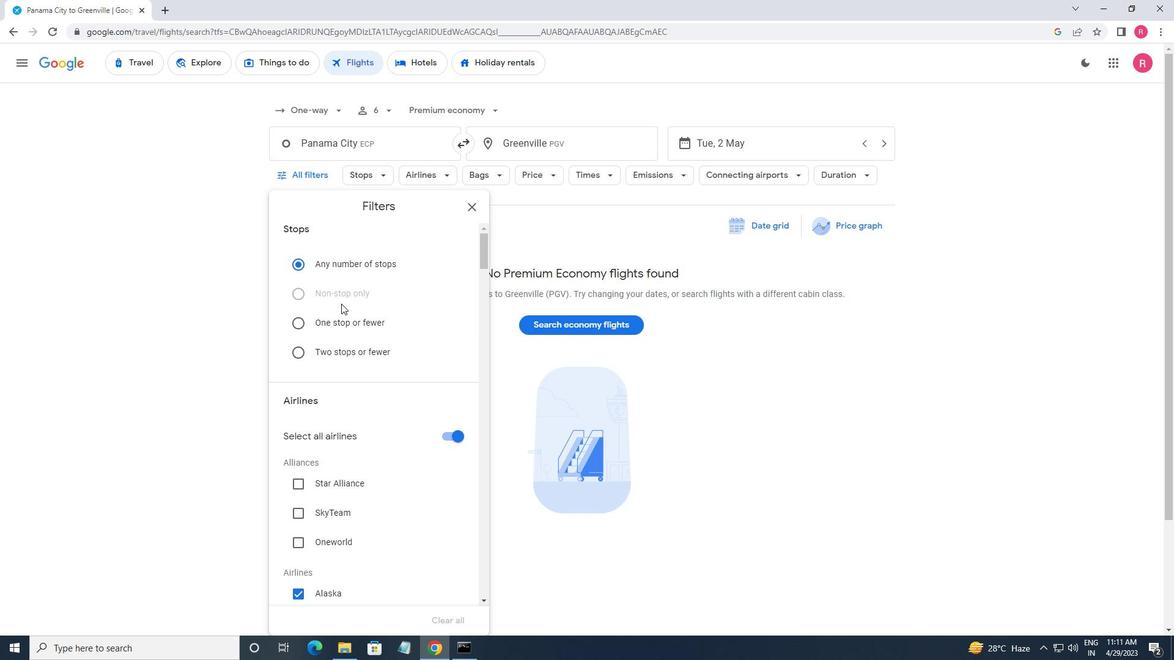 
Action: Mouse scrolled (342, 309) with delta (0, 0)
Screenshot: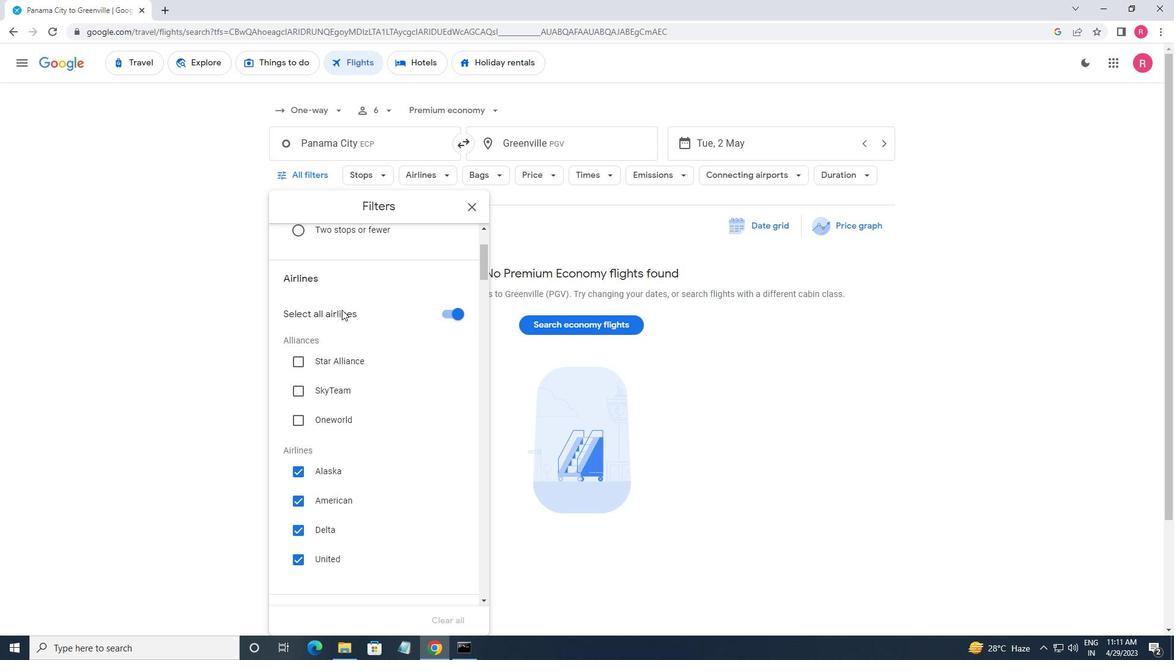 
Action: Mouse moved to (342, 310)
Screenshot: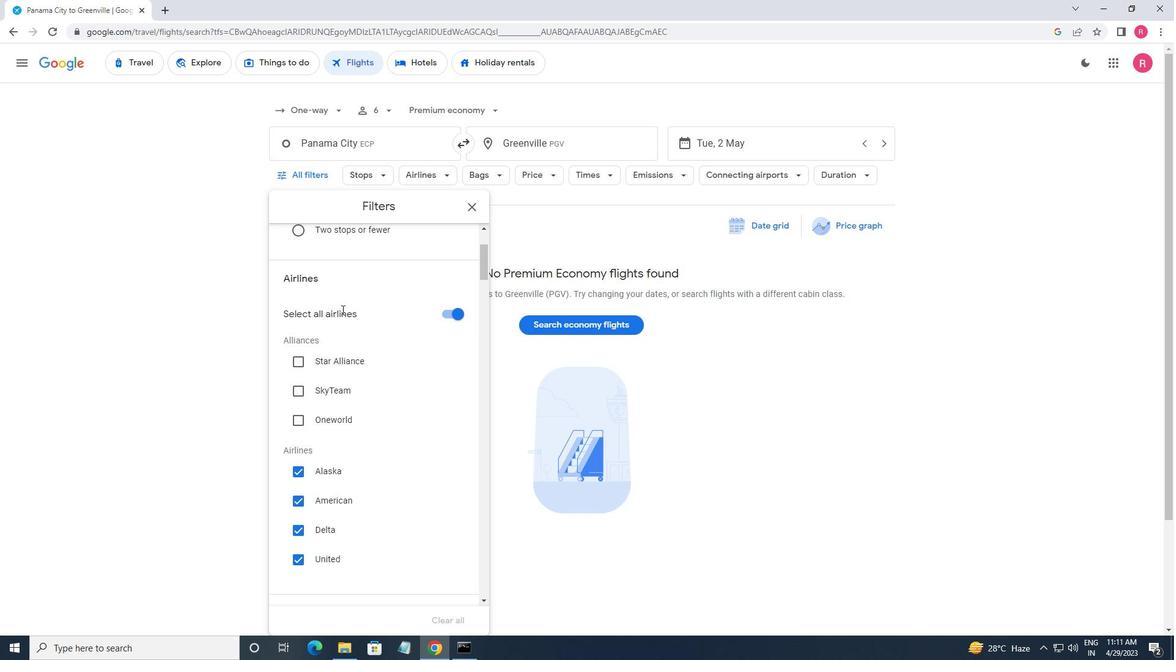 
Action: Mouse scrolled (342, 309) with delta (0, 0)
Screenshot: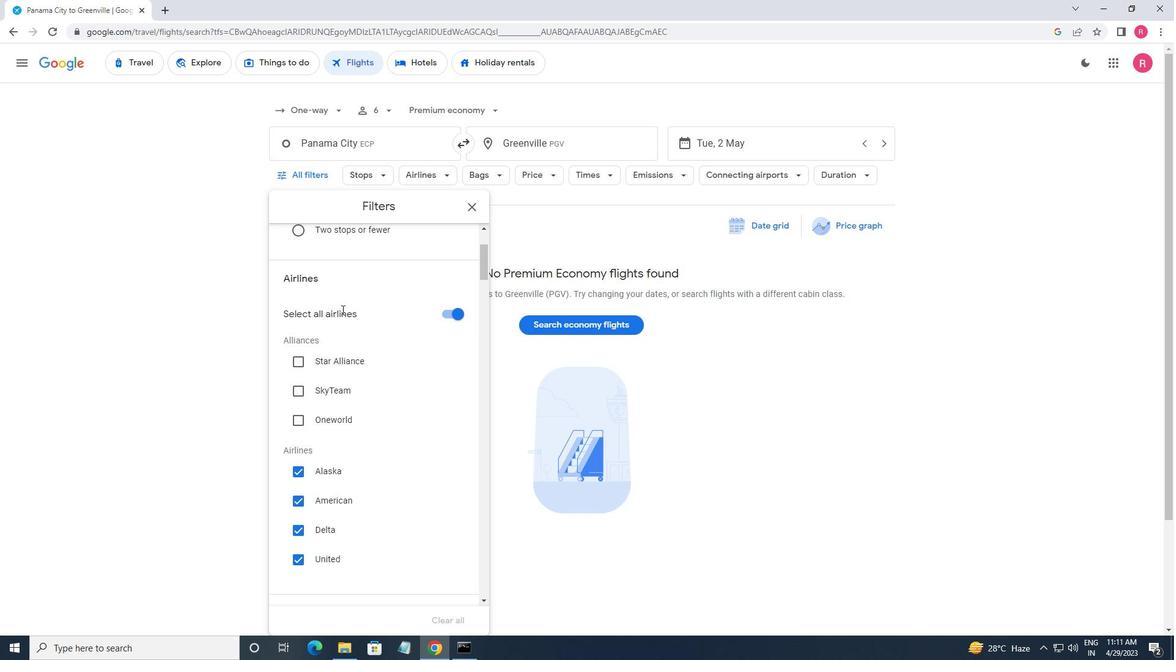 
Action: Mouse moved to (444, 438)
Screenshot: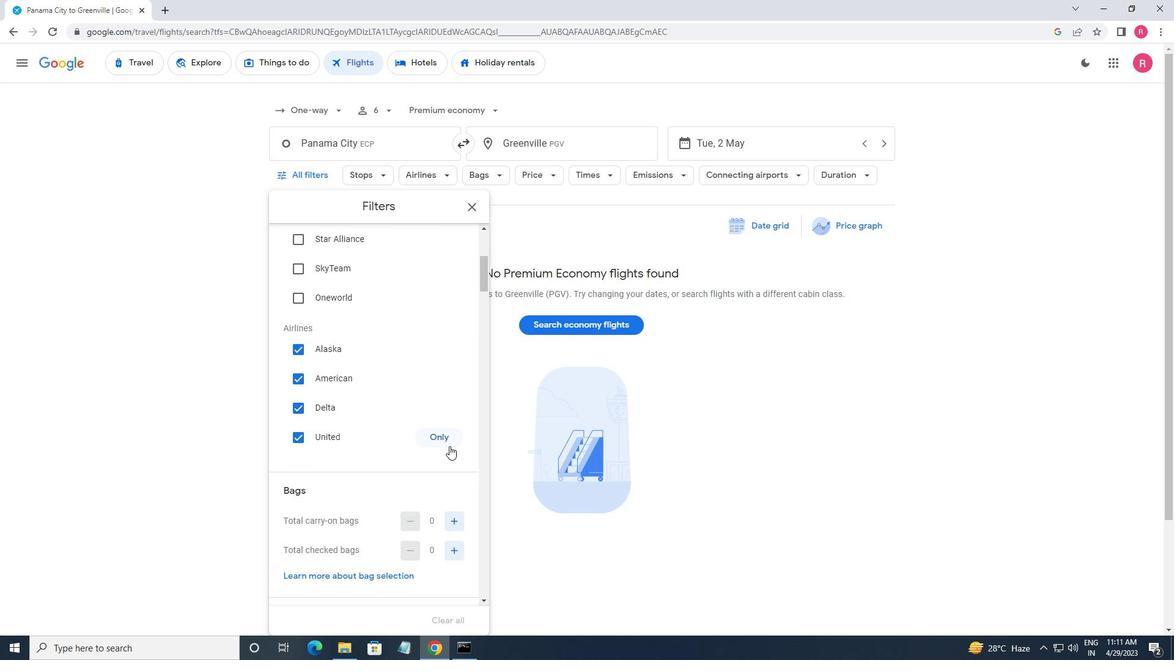 
Action: Mouse pressed left at (444, 438)
Screenshot: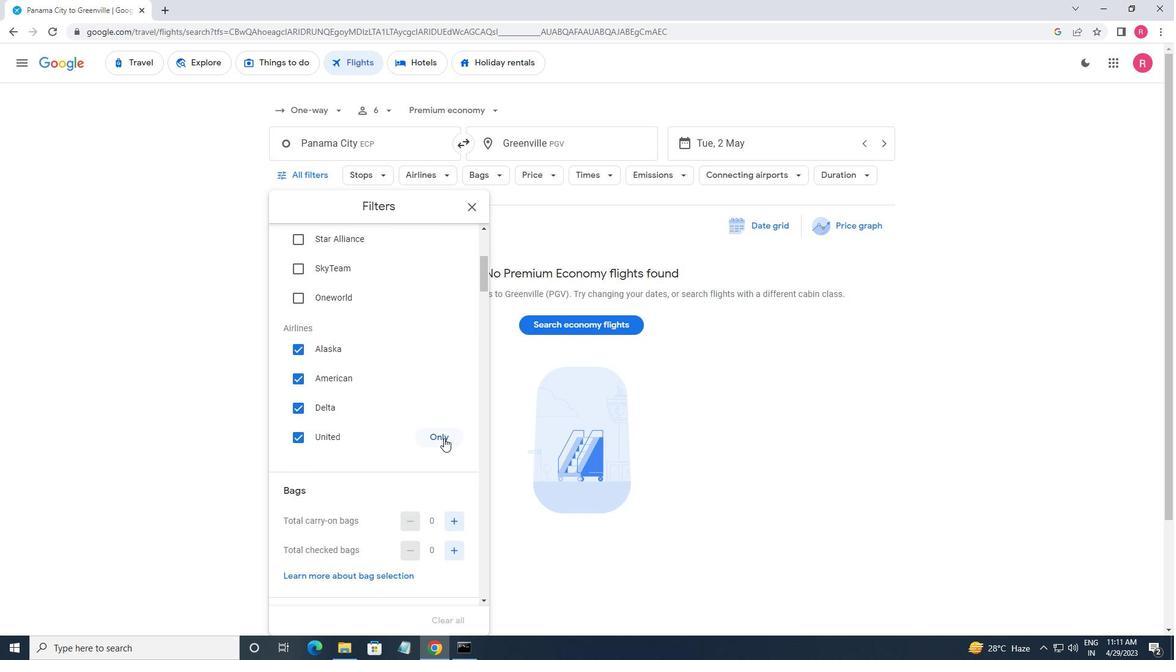 
Action: Mouse moved to (405, 407)
Screenshot: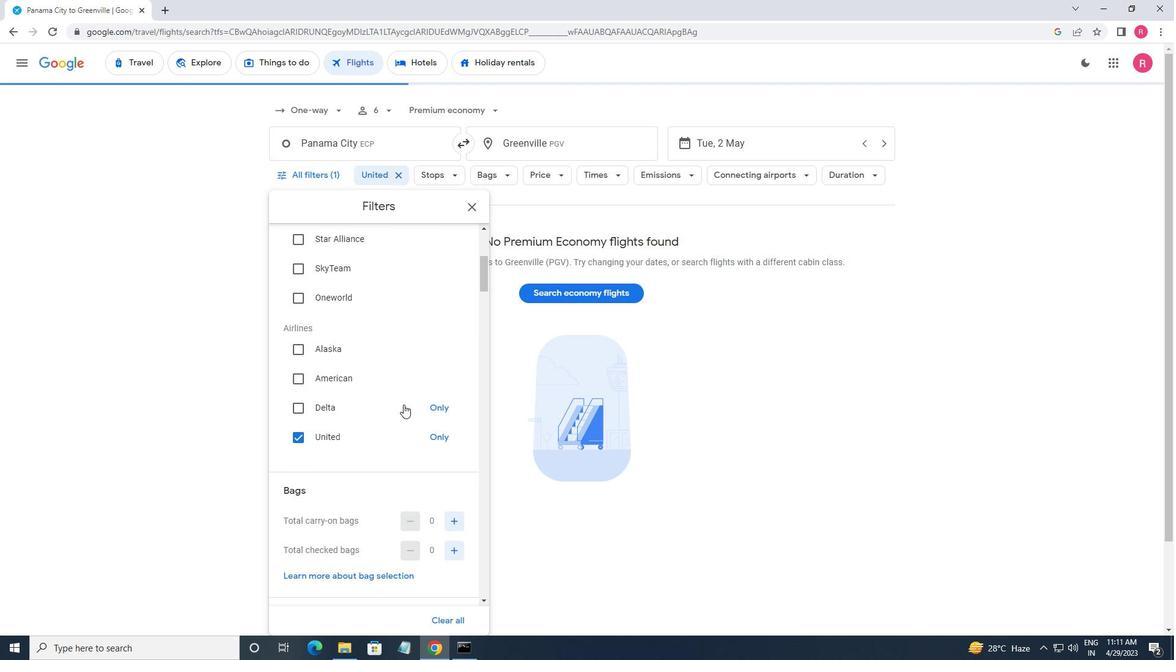 
Action: Mouse scrolled (405, 406) with delta (0, 0)
Screenshot: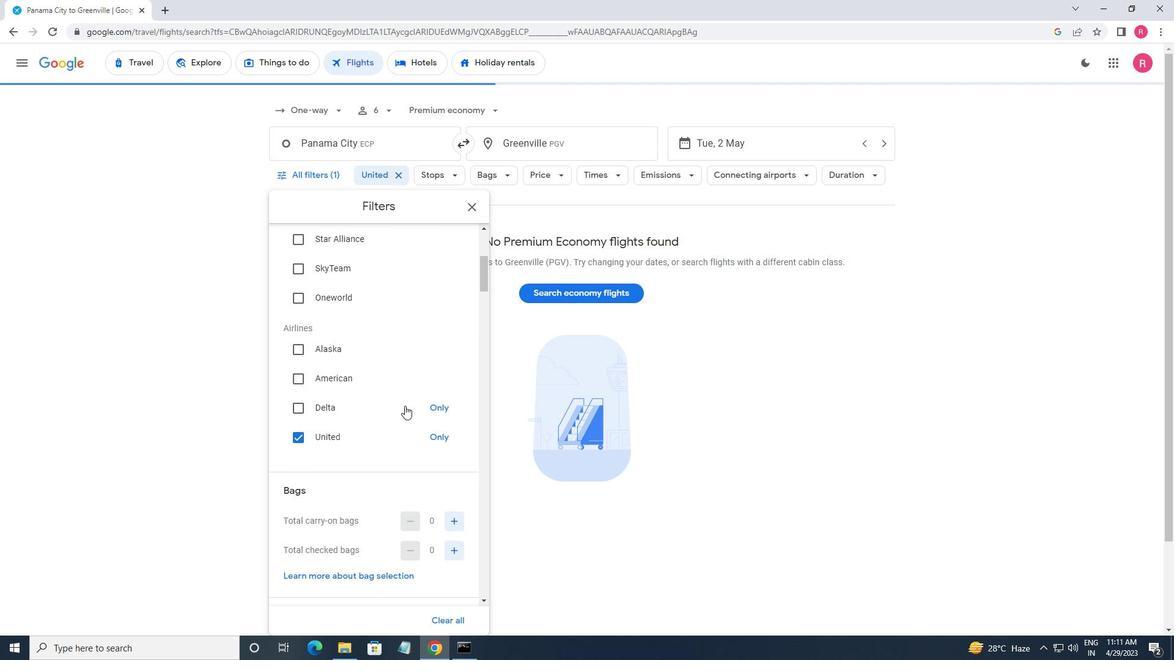 
Action: Mouse moved to (405, 407)
Screenshot: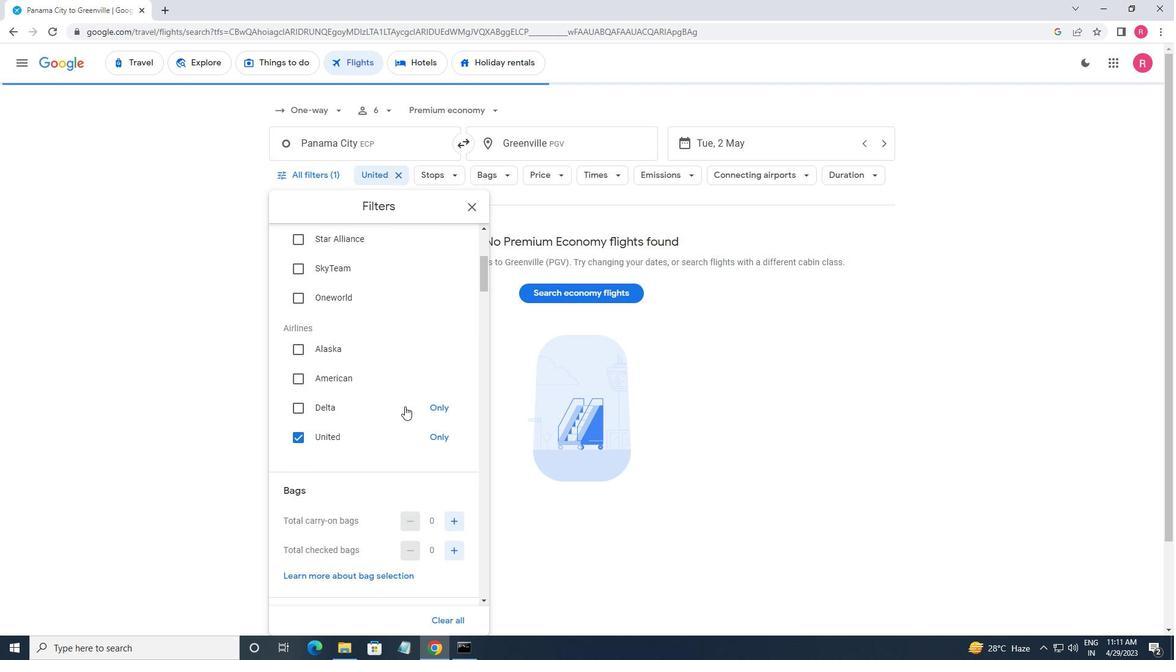 
Action: Mouse scrolled (405, 406) with delta (0, 0)
Screenshot: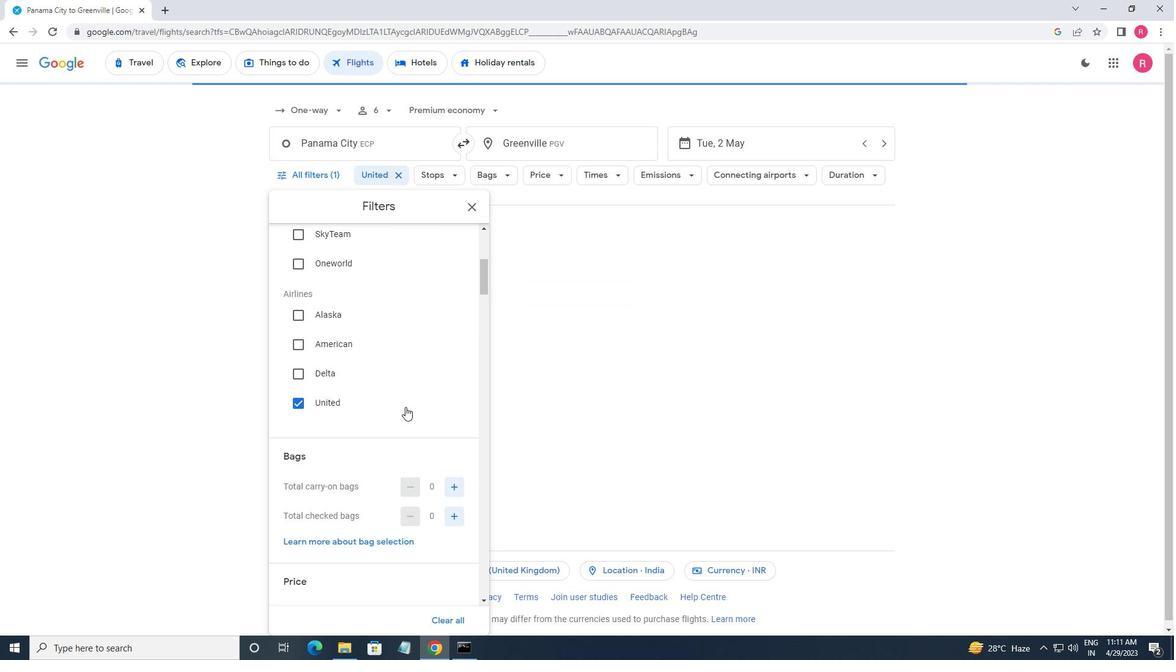 
Action: Mouse moved to (452, 433)
Screenshot: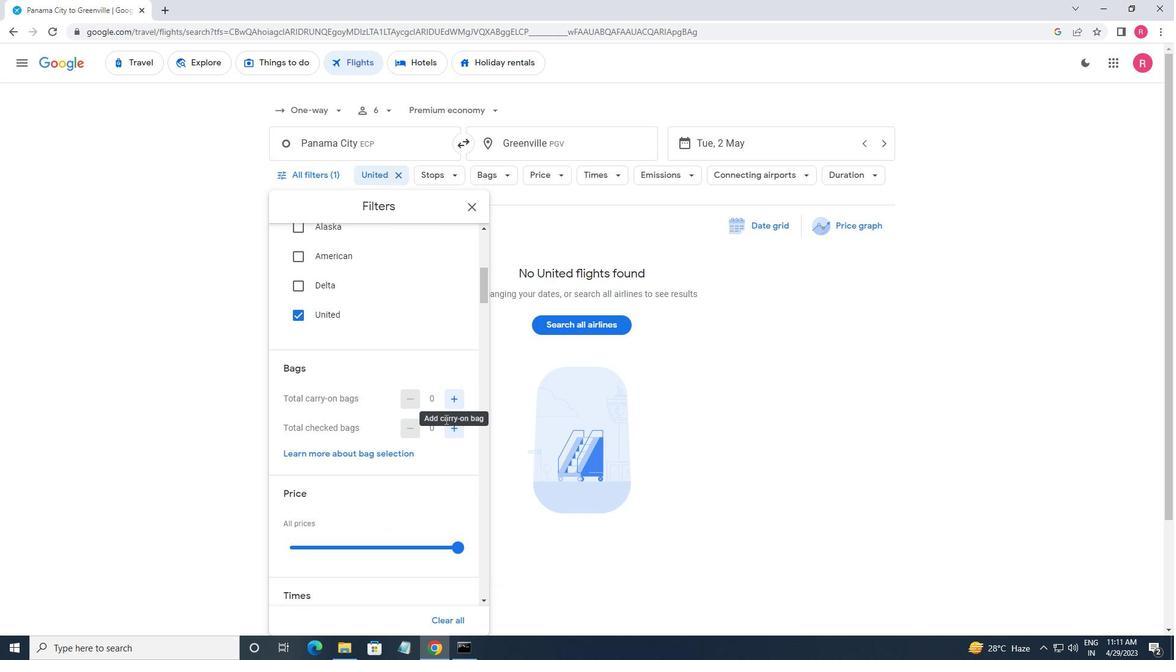 
Action: Mouse pressed left at (452, 433)
Screenshot: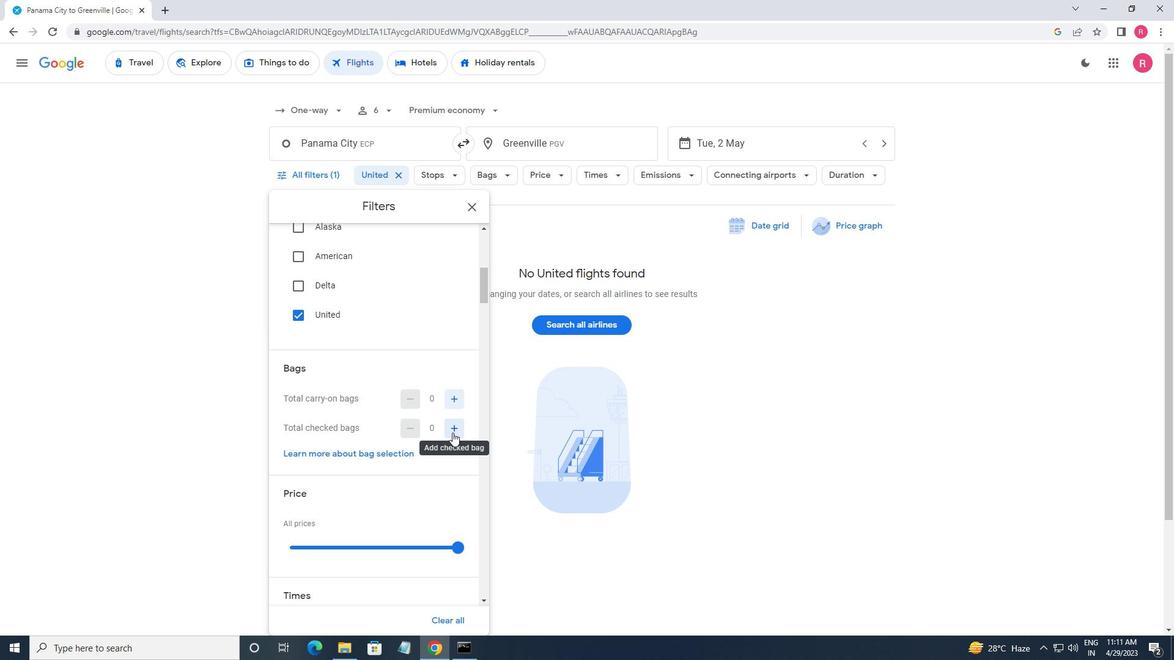 
Action: Mouse pressed left at (452, 433)
Screenshot: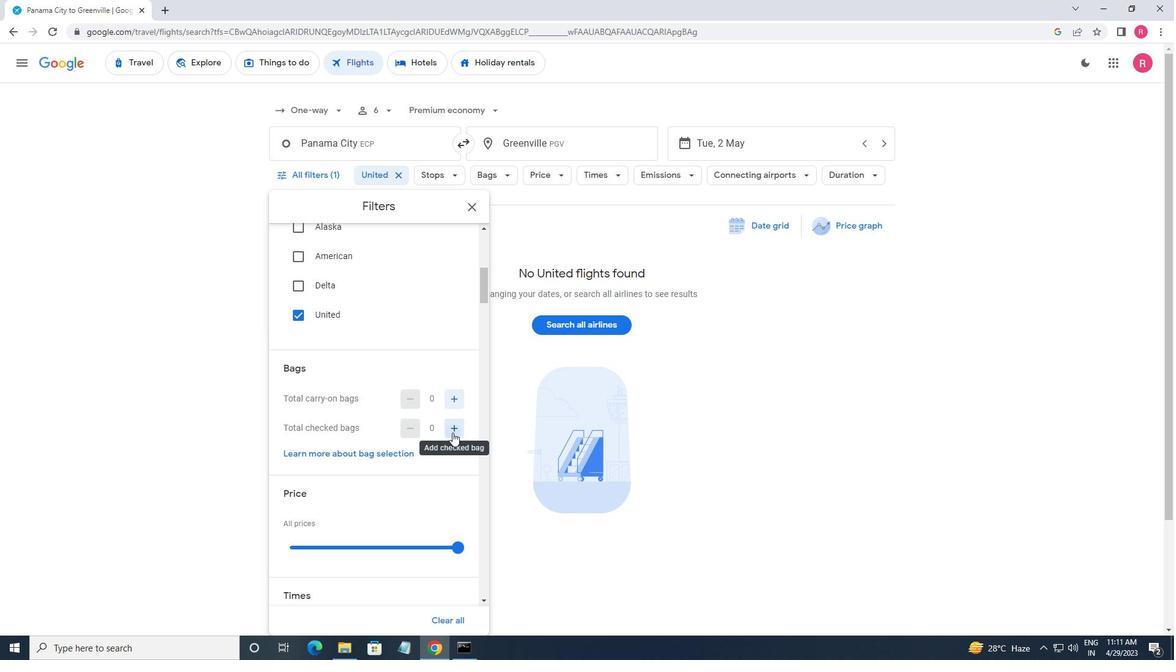 
Action: Mouse pressed left at (452, 433)
Screenshot: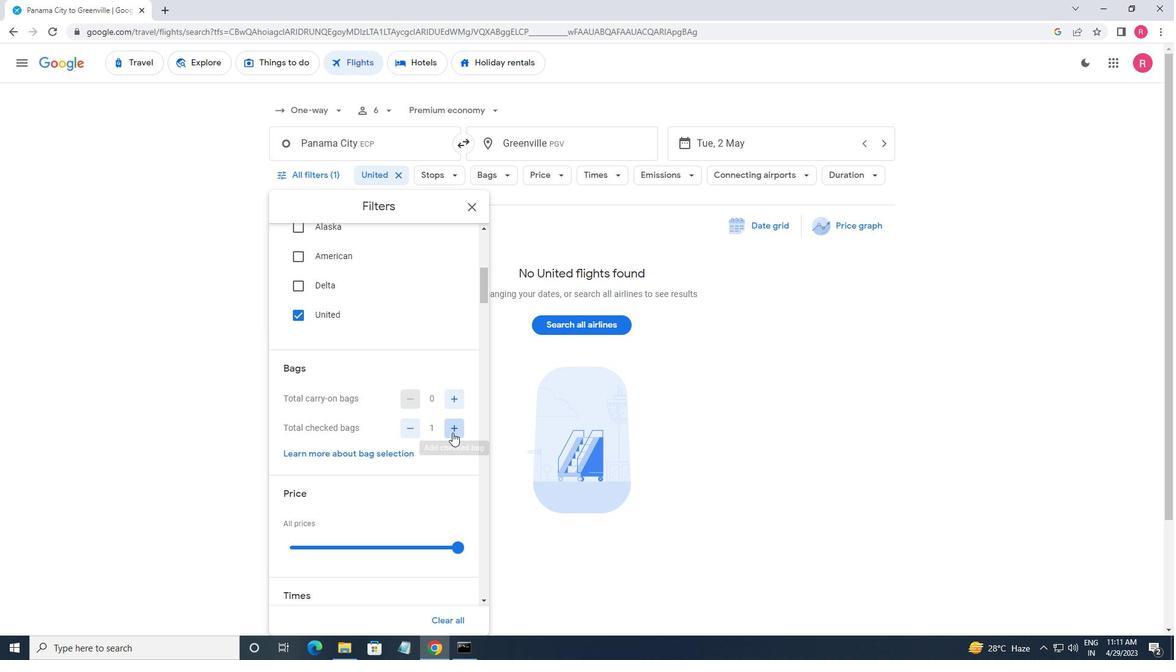 
Action: Mouse moved to (444, 428)
Screenshot: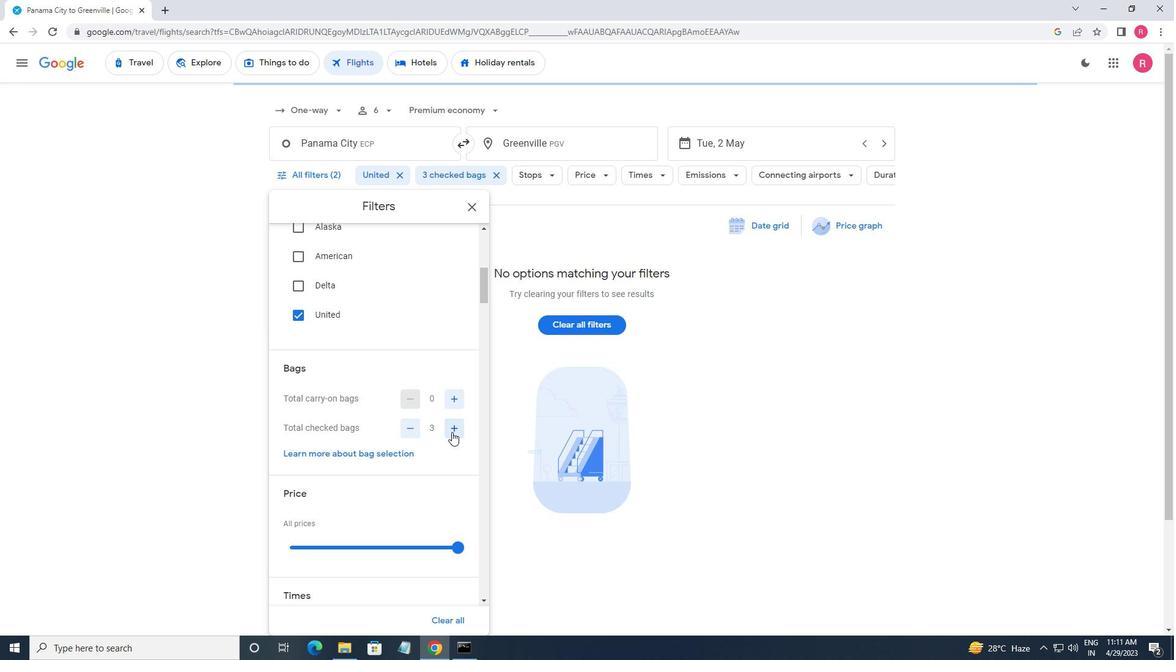 
Action: Mouse scrolled (444, 427) with delta (0, 0)
Screenshot: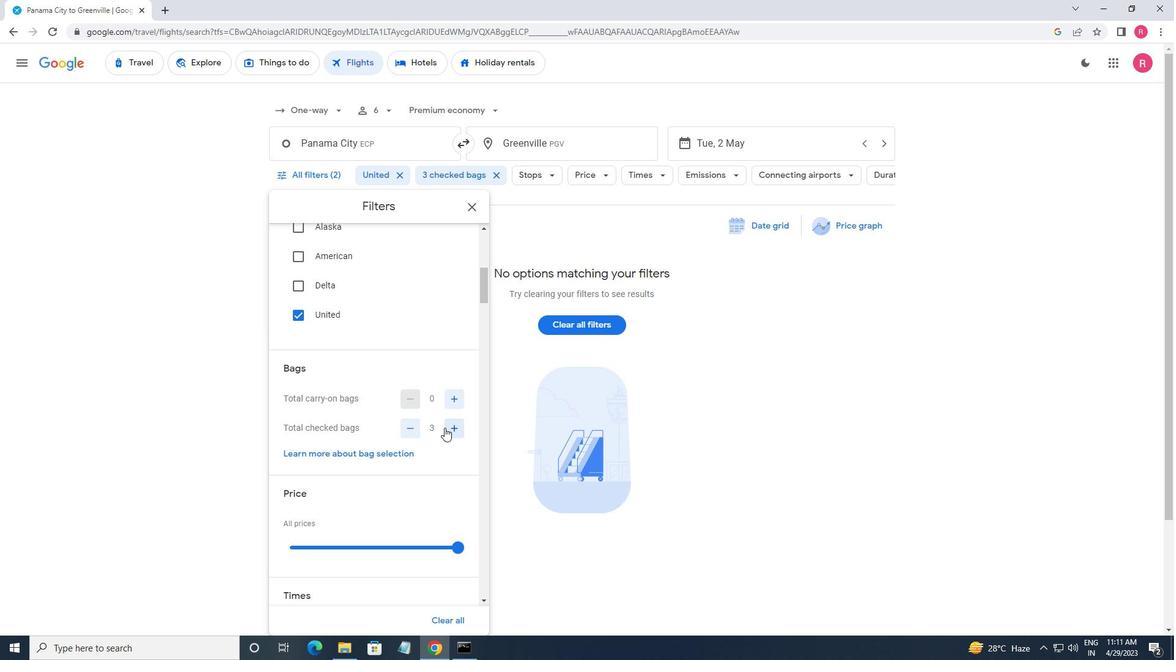 
Action: Mouse scrolled (444, 427) with delta (0, 0)
Screenshot: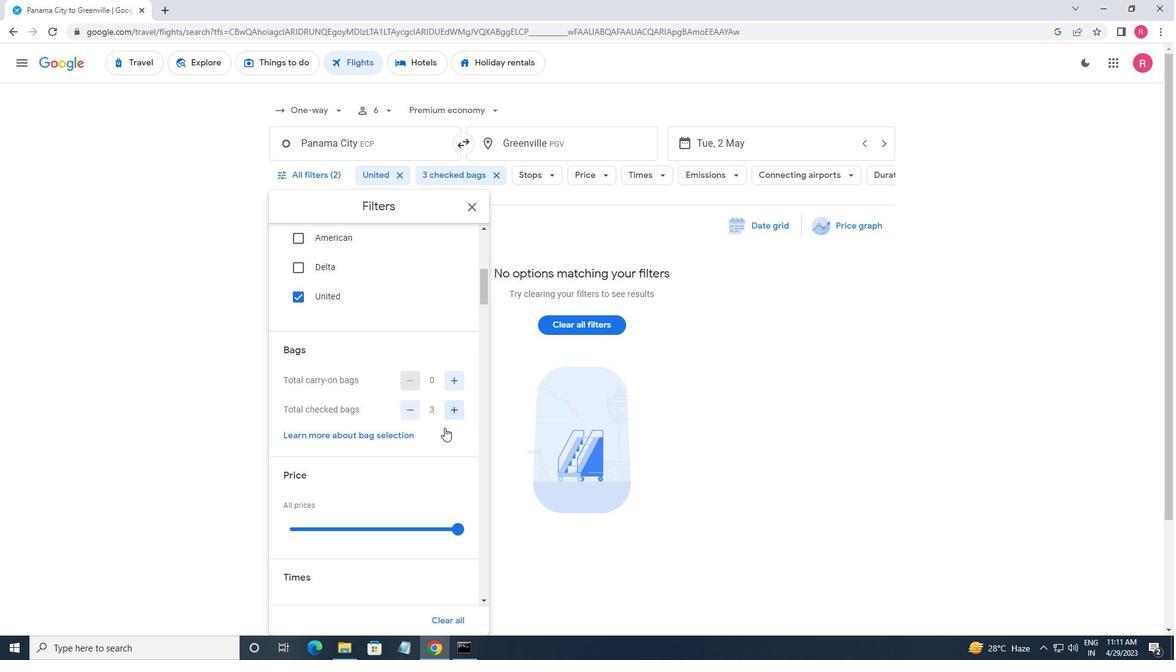 
Action: Mouse moved to (452, 424)
Screenshot: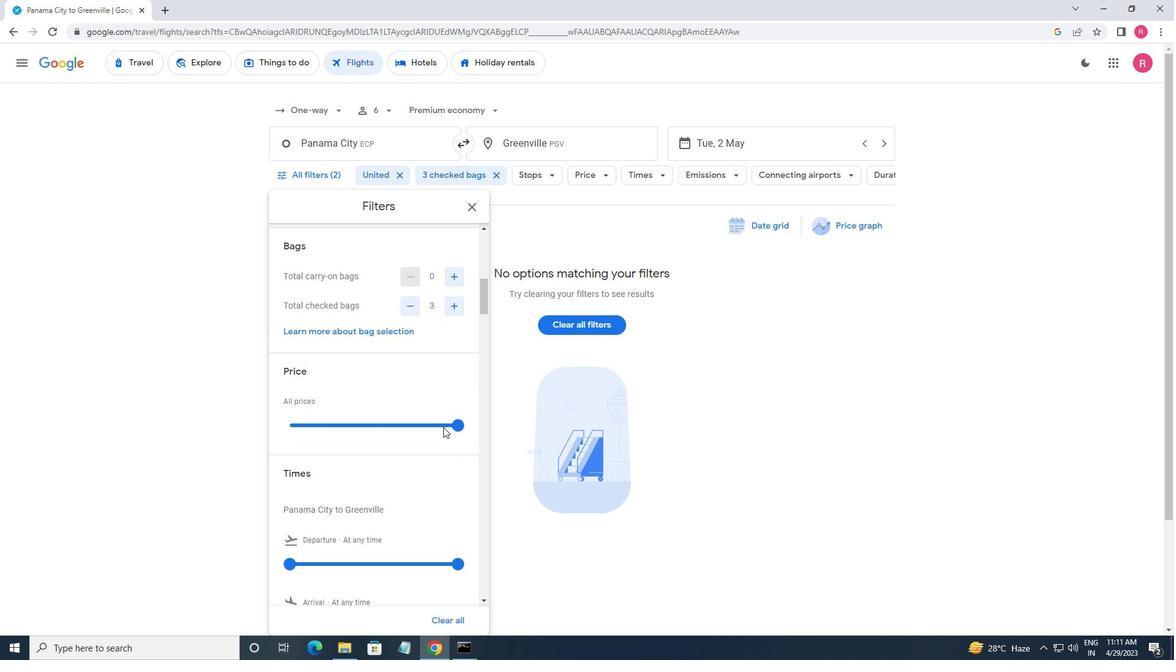 
Action: Mouse pressed left at (452, 424)
Screenshot: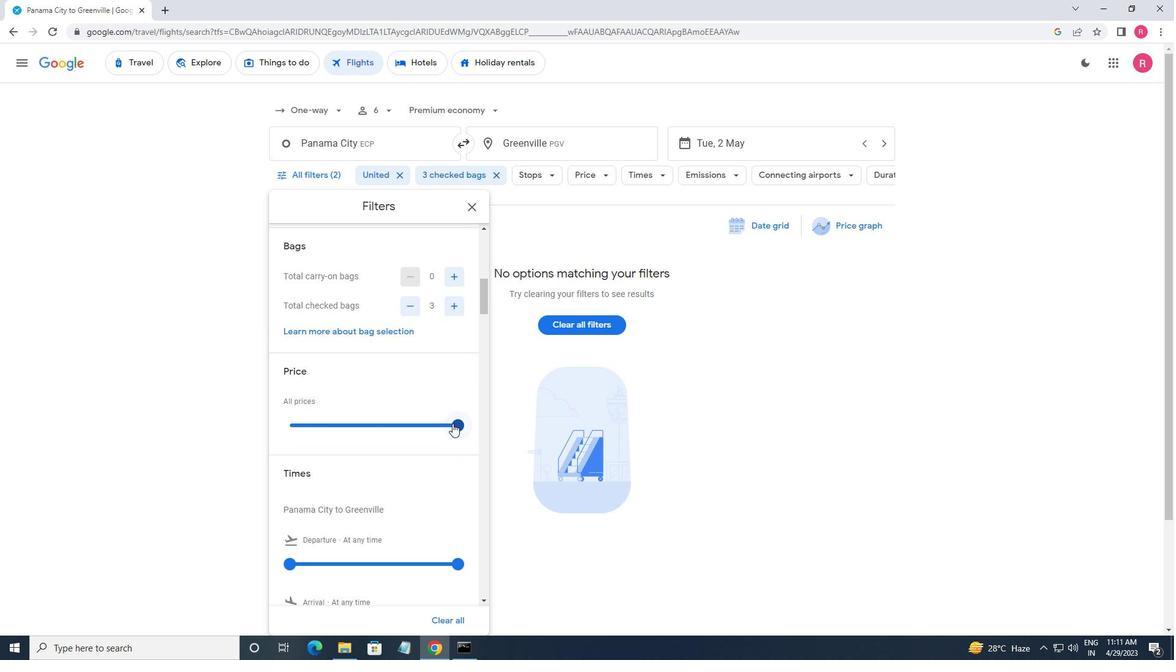 
Action: Mouse moved to (454, 417)
Screenshot: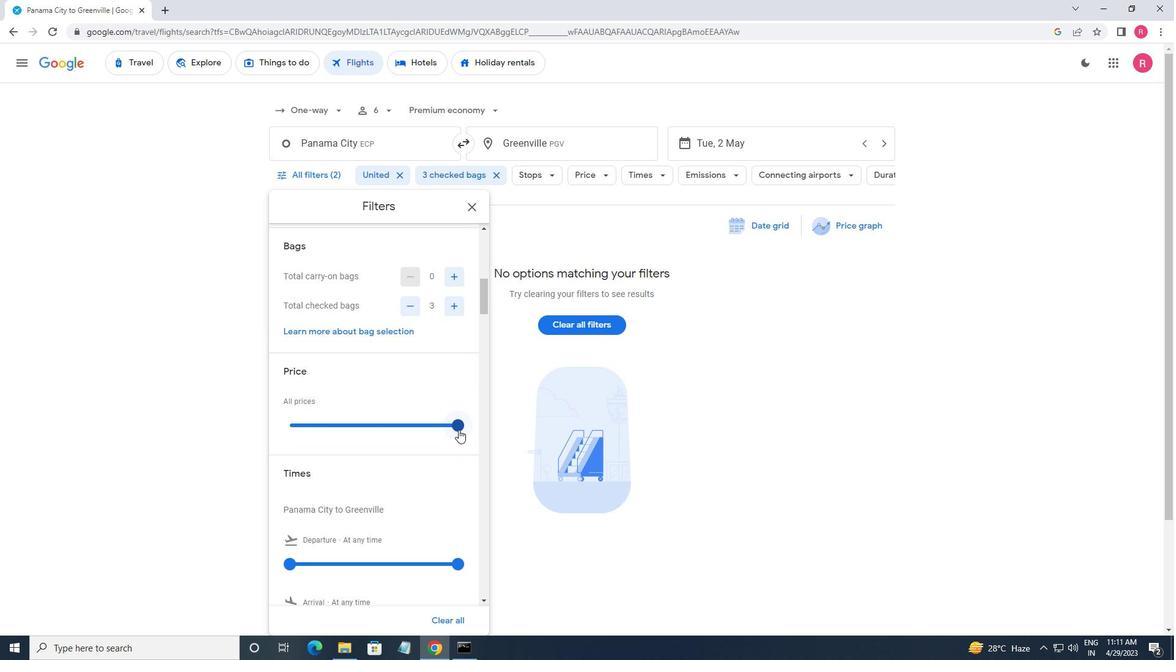 
Action: Mouse scrolled (454, 417) with delta (0, 0)
Screenshot: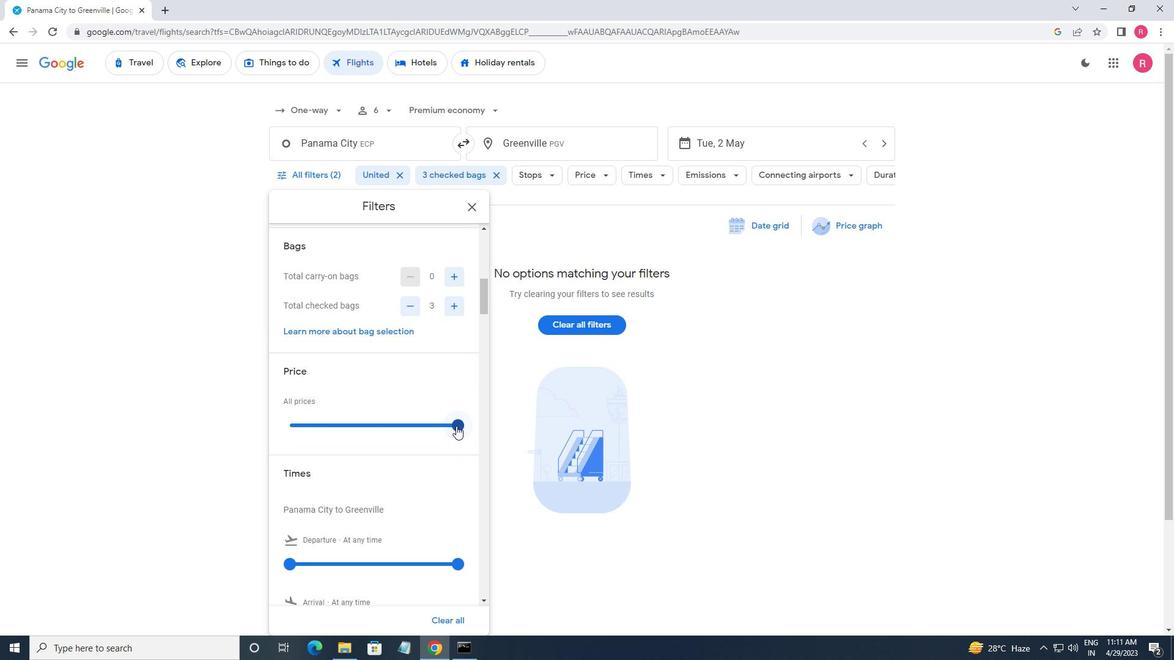 
Action: Mouse scrolled (454, 417) with delta (0, 0)
Screenshot: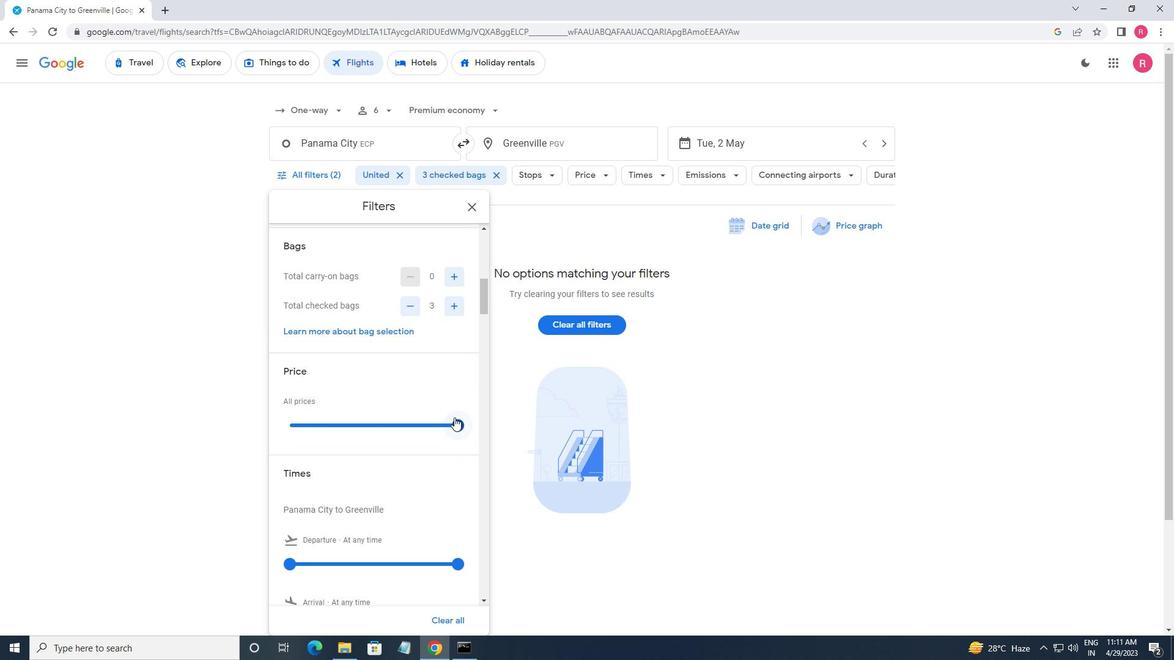 
Action: Mouse moved to (294, 442)
Screenshot: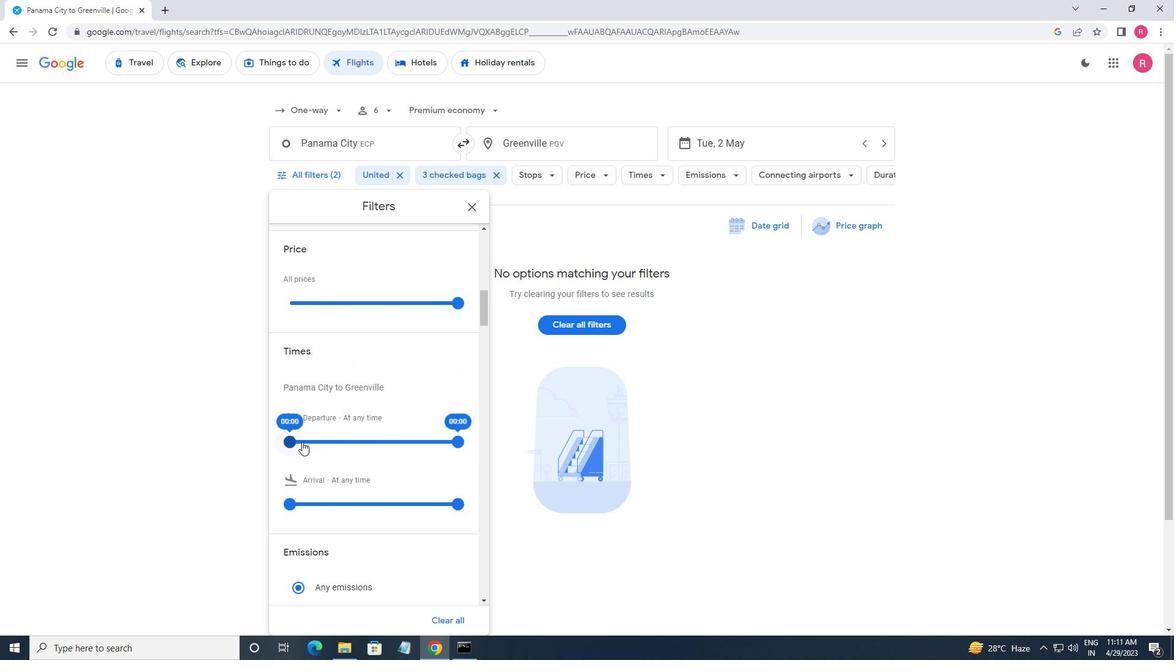 
Action: Mouse pressed left at (294, 442)
Screenshot: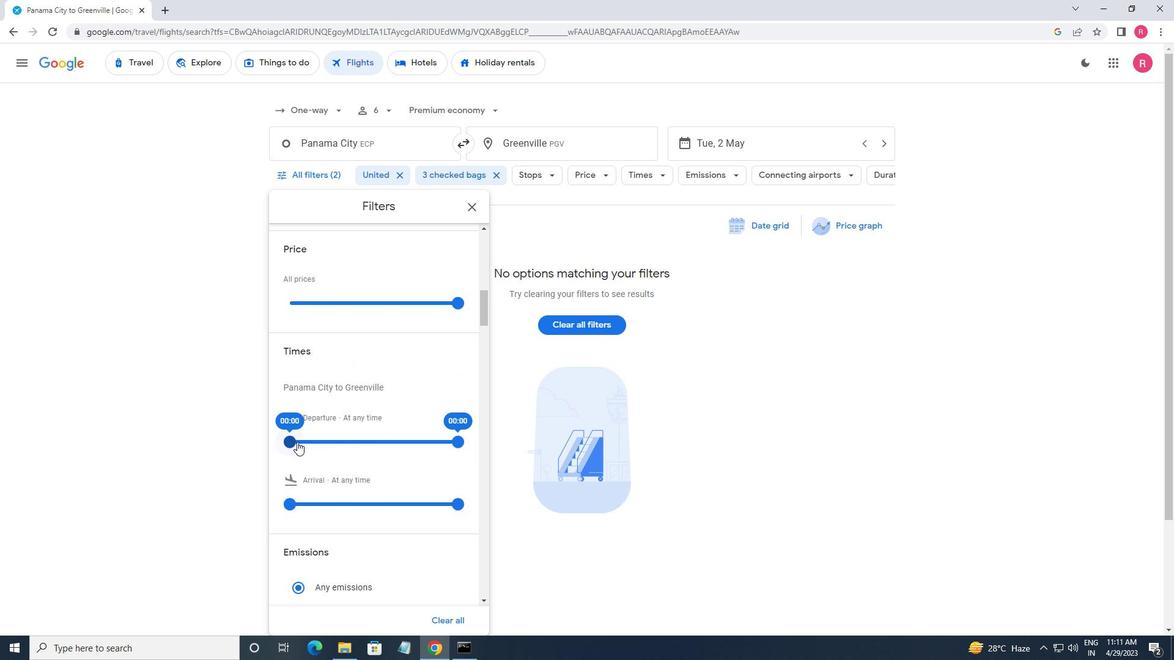 
Action: Mouse moved to (471, 212)
Screenshot: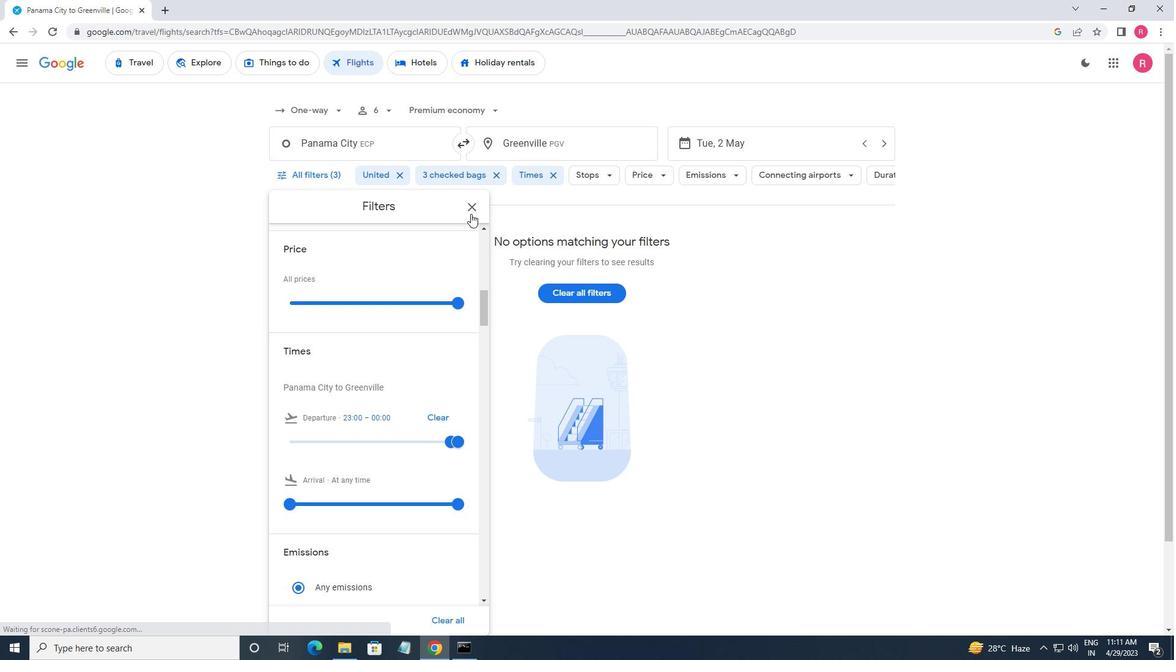 
Action: Mouse pressed left at (471, 212)
Screenshot: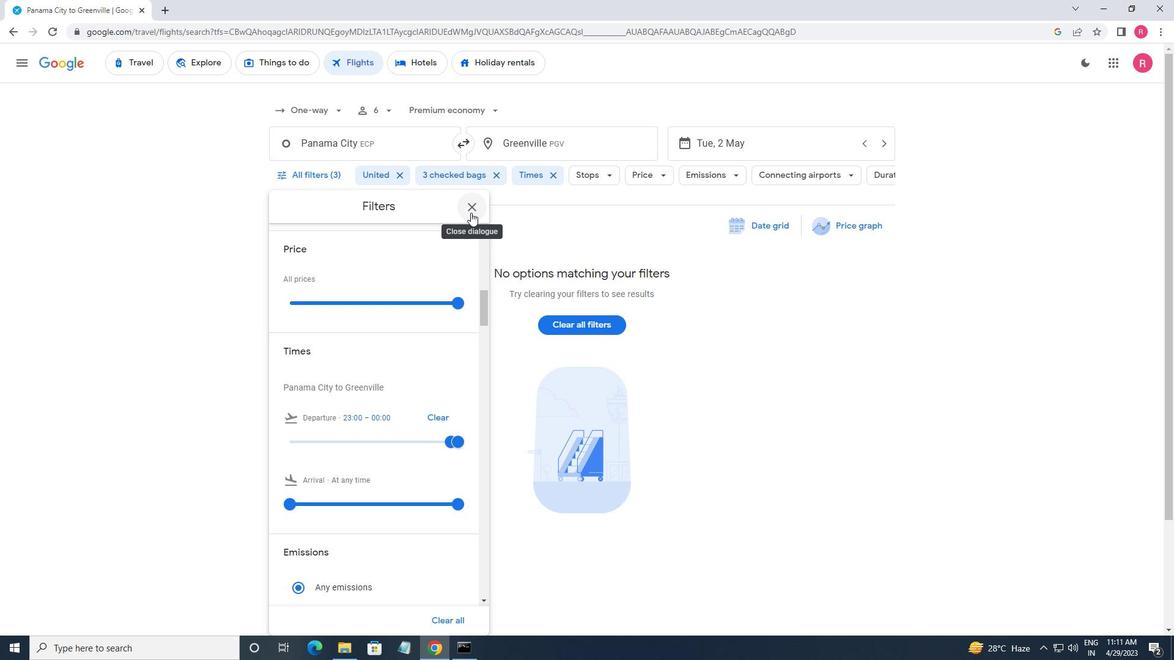 
